 Task: Add an event with the title Lunch and Learn: Effective Time Management Techniques, date '2024/05/09', time 8:00 AM to 10:00 AMand add a description: Throughout the PIP Discussion, an emphasis will be placed on fostering a positive and growth-oriented mindset. The employee will be encouraged to take ownership of their development, ask questions, and seek clarification when needed. The supervisor will provide support, encouragement, and guidance to help the employee succeed.Select event color  Blueberry . Add location for the event as: Bucharest, Romania, logged in from the account softage.4@softage.netand send the event invitation to softage.7@softage.net and softage.8@softage.net. Set a reminder for the event Every weekday(Monday to Friday)
Action: Mouse moved to (75, 96)
Screenshot: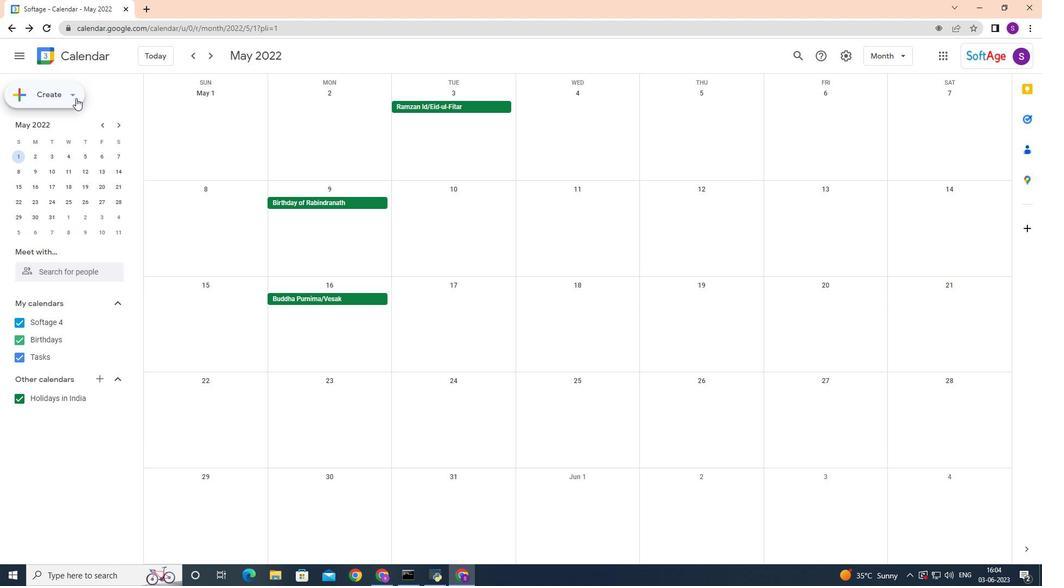 
Action: Mouse pressed left at (75, 96)
Screenshot: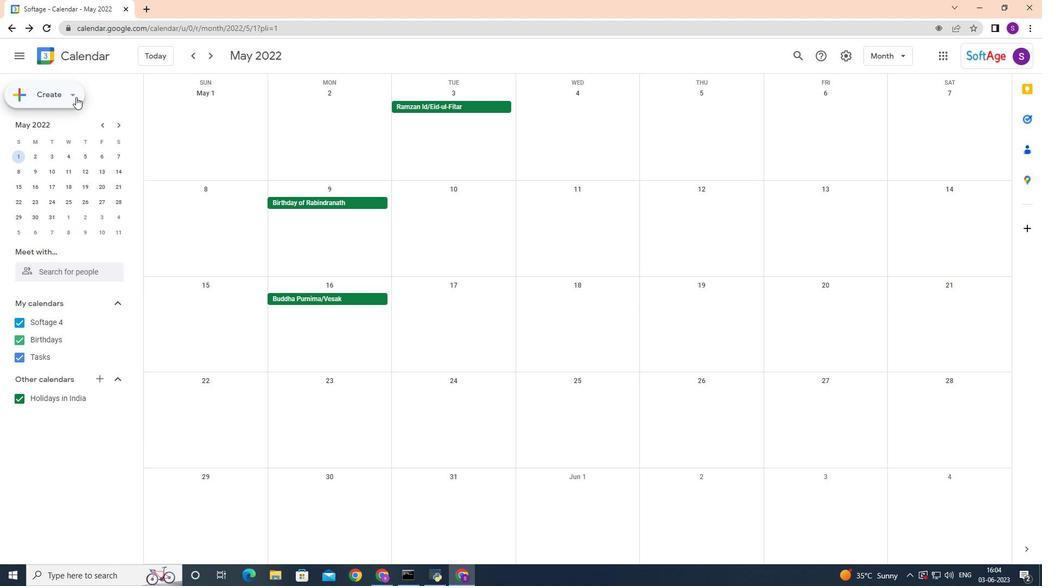 
Action: Mouse moved to (64, 116)
Screenshot: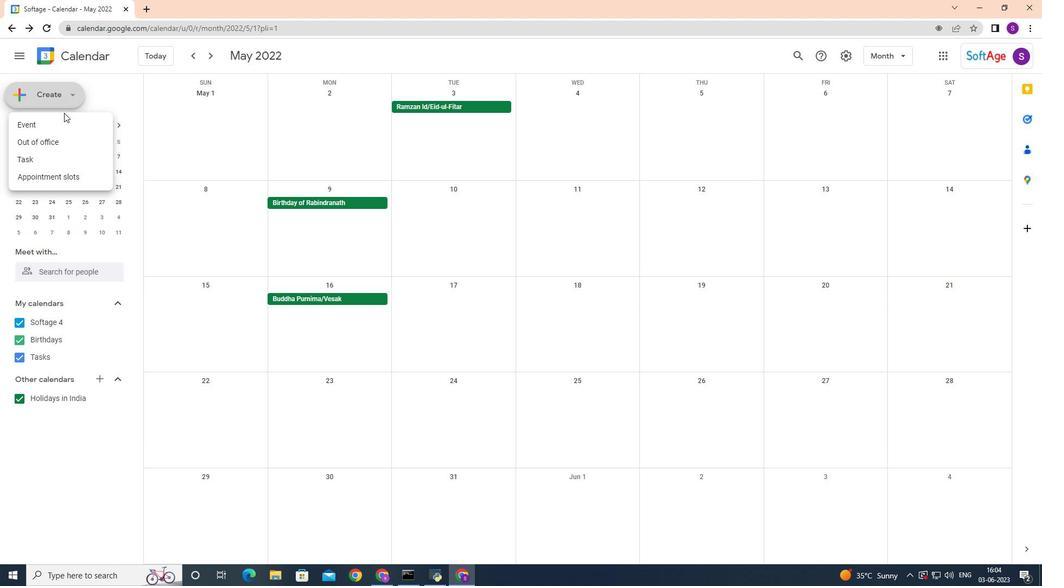 
Action: Mouse pressed left at (64, 116)
Screenshot: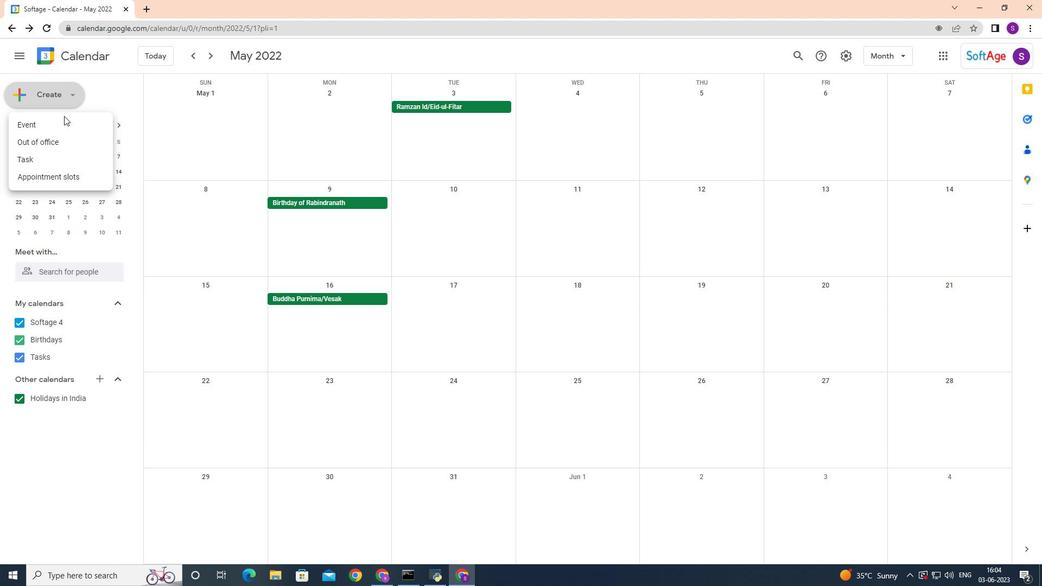 
Action: Mouse moved to (64, 127)
Screenshot: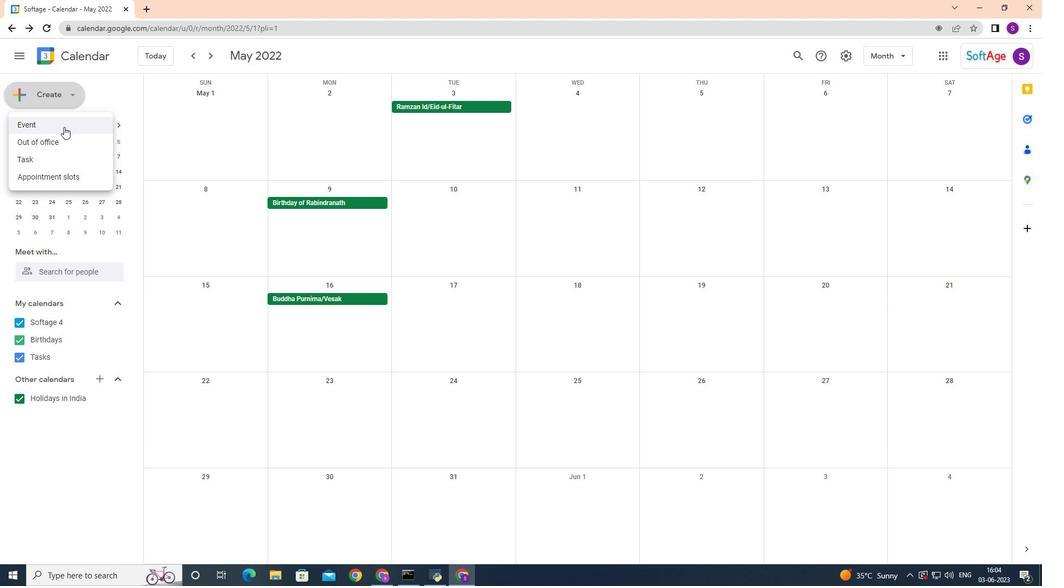 
Action: Mouse pressed left at (64, 127)
Screenshot: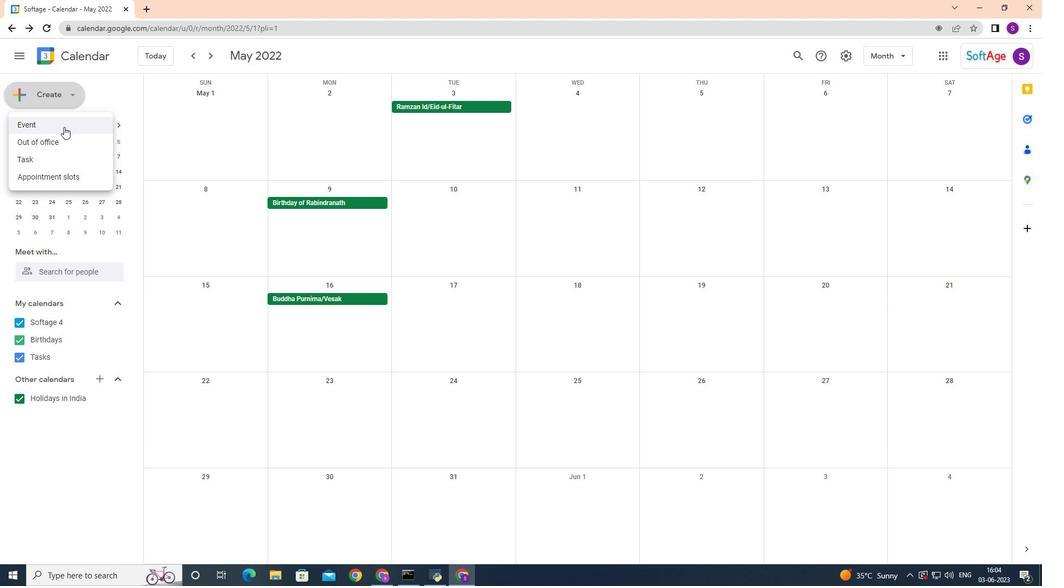 
Action: Mouse moved to (426, 367)
Screenshot: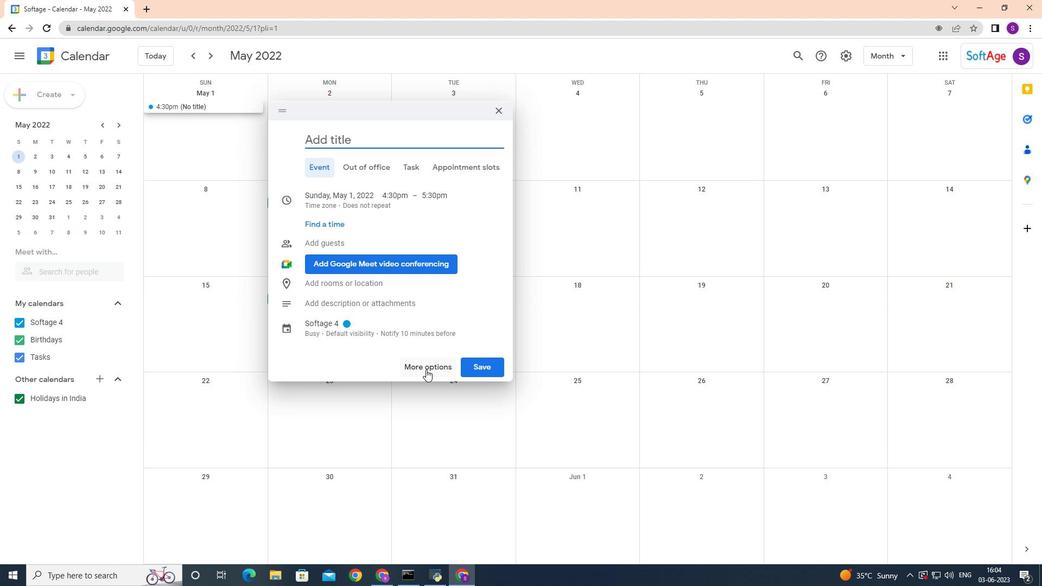 
Action: Mouse pressed left at (426, 367)
Screenshot: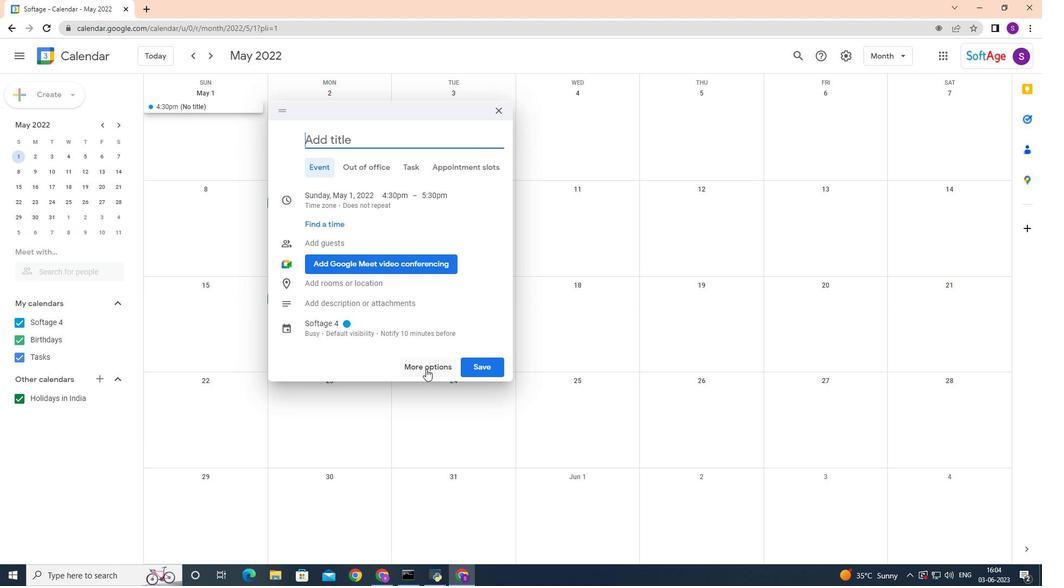 
Action: Key pressed <Key.shift>Lunch<Key.space>and<Key.space><Key.shift>Learn<Key.space><Key.shift>:<Key.space><Key.shift>Effective<Key.space><Key.shift>time<Key.space><Key.shift>ma<Key.backspace><Key.backspace><Key.shift>Managerment<Key.space><Key.backspace><Key.backspace><Key.backspace><Key.backspace><Key.backspace><Key.backspace><Key.backspace>ement<Key.space><Key.shift>Techniques
Screenshot: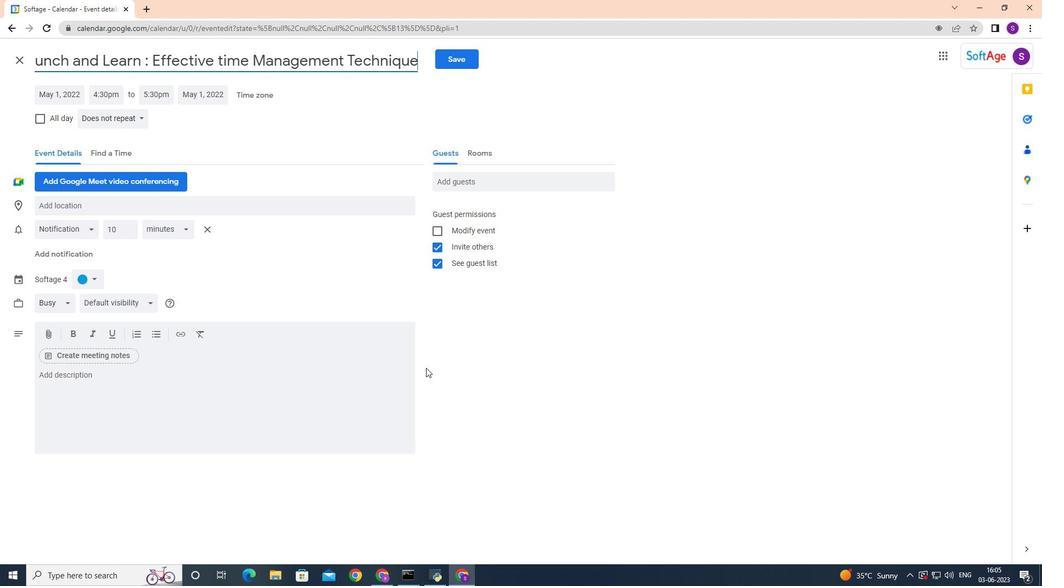 
Action: Mouse moved to (67, 94)
Screenshot: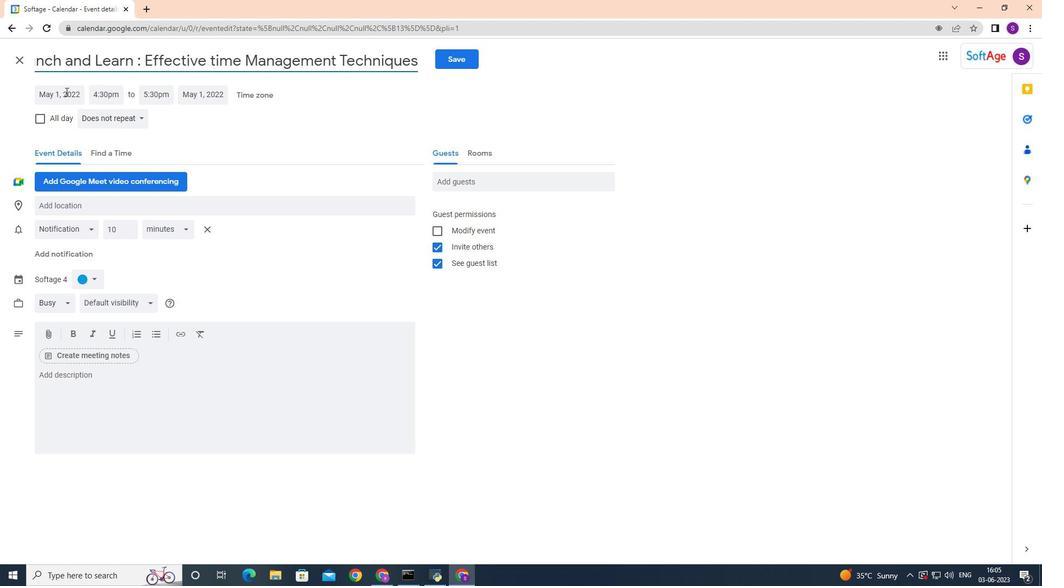 
Action: Mouse pressed left at (67, 94)
Screenshot: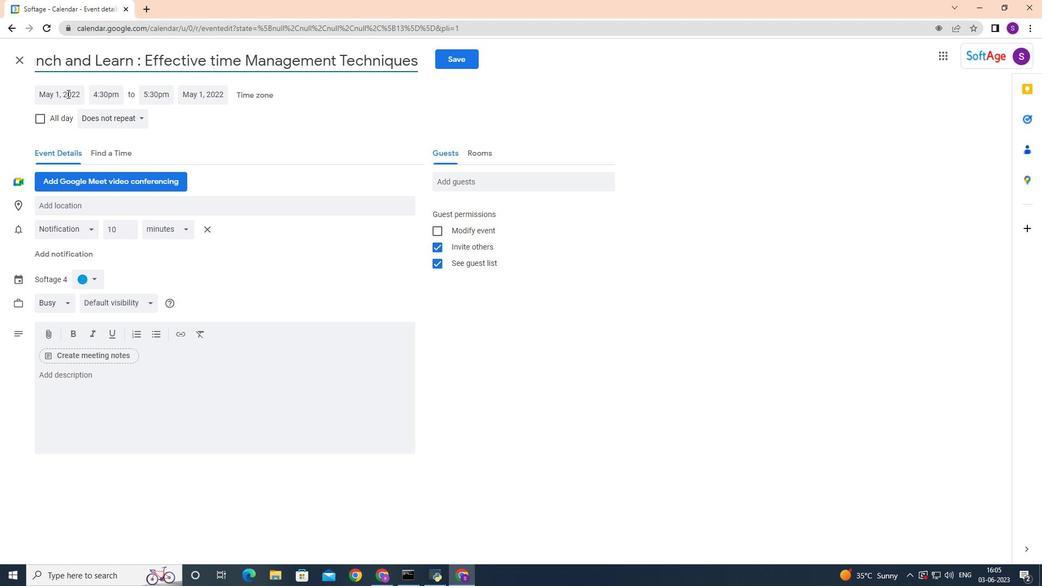 
Action: Mouse moved to (170, 117)
Screenshot: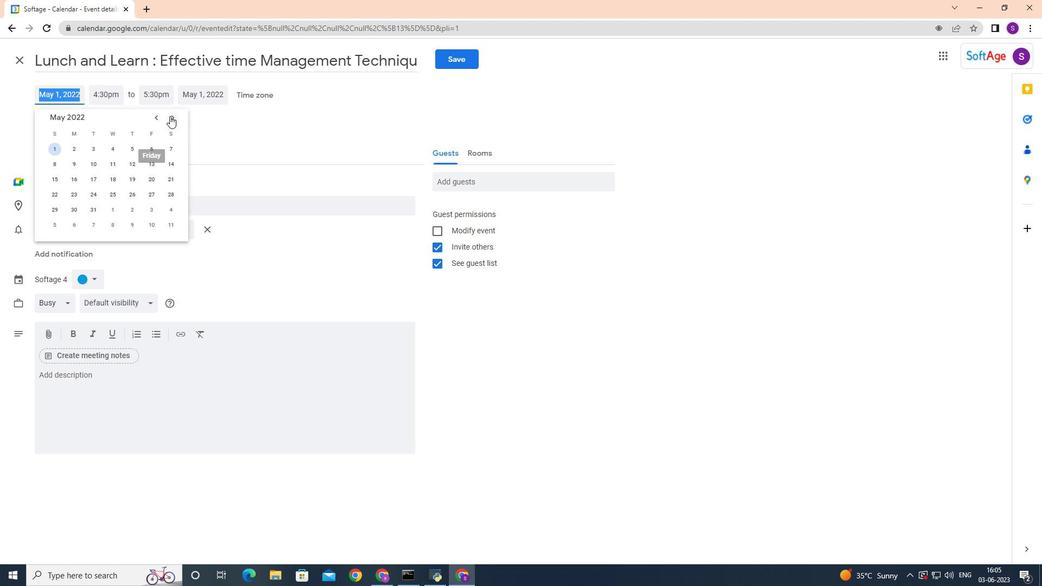
Action: Mouse pressed left at (170, 117)
Screenshot: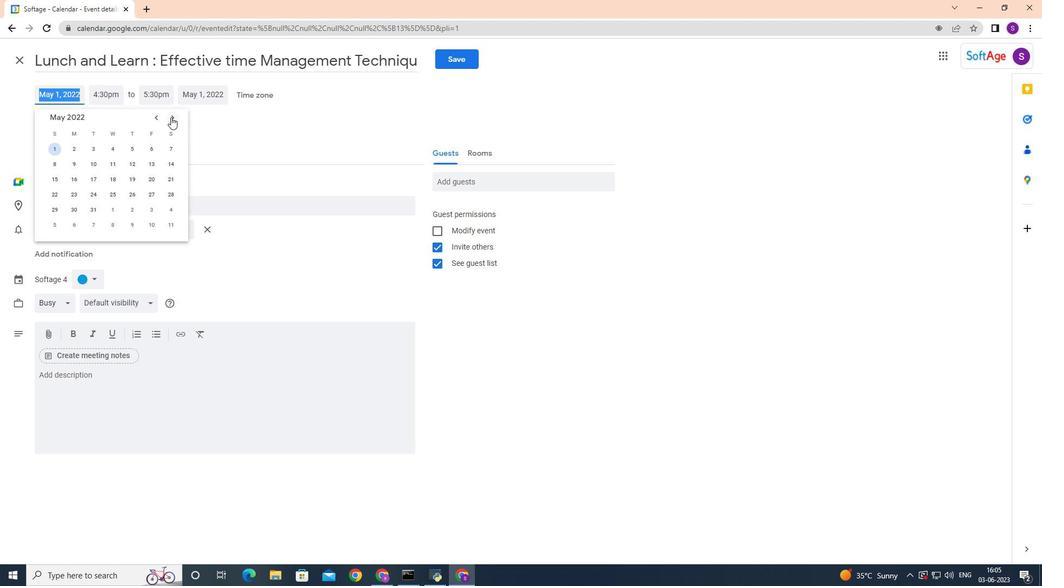 
Action: Mouse pressed left at (170, 117)
Screenshot: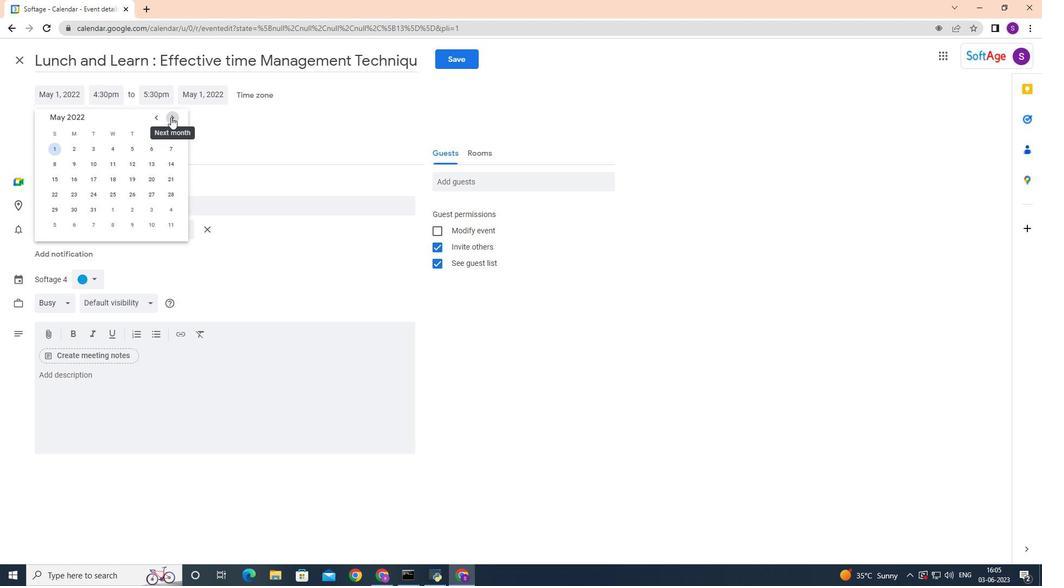 
Action: Mouse pressed left at (170, 117)
Screenshot: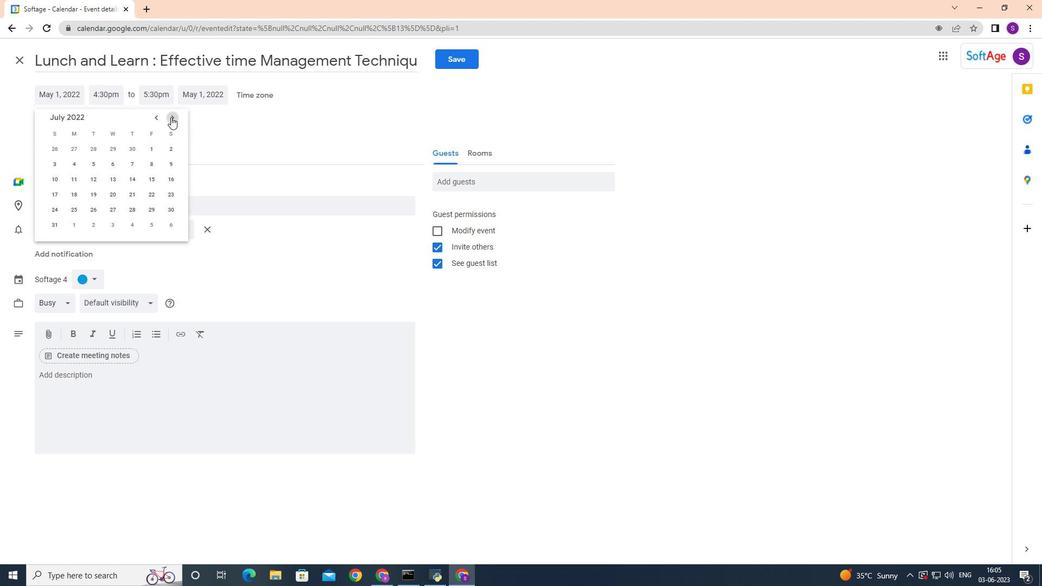 
Action: Mouse pressed left at (170, 117)
Screenshot: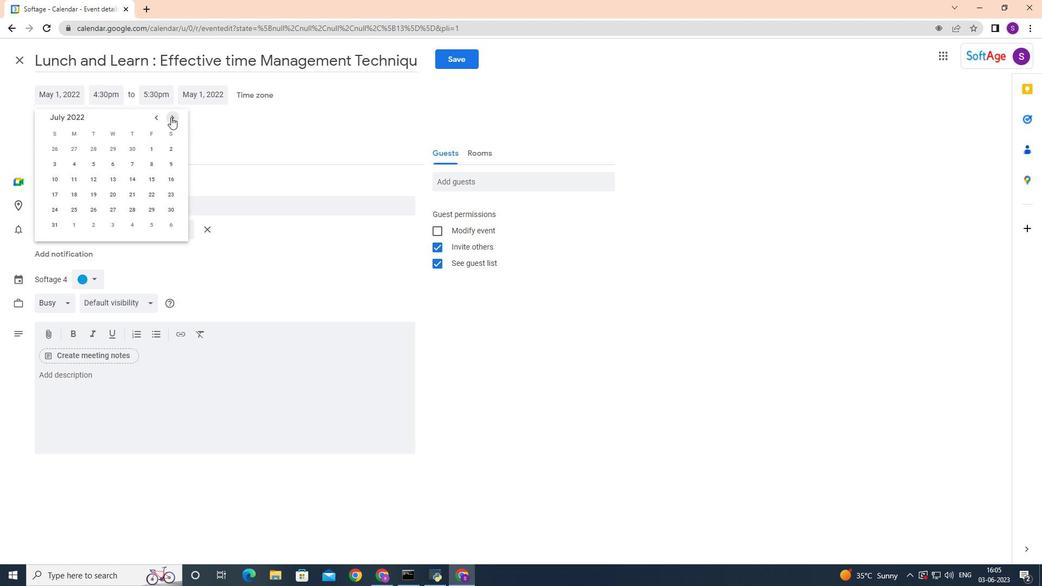 
Action: Mouse pressed left at (170, 117)
Screenshot: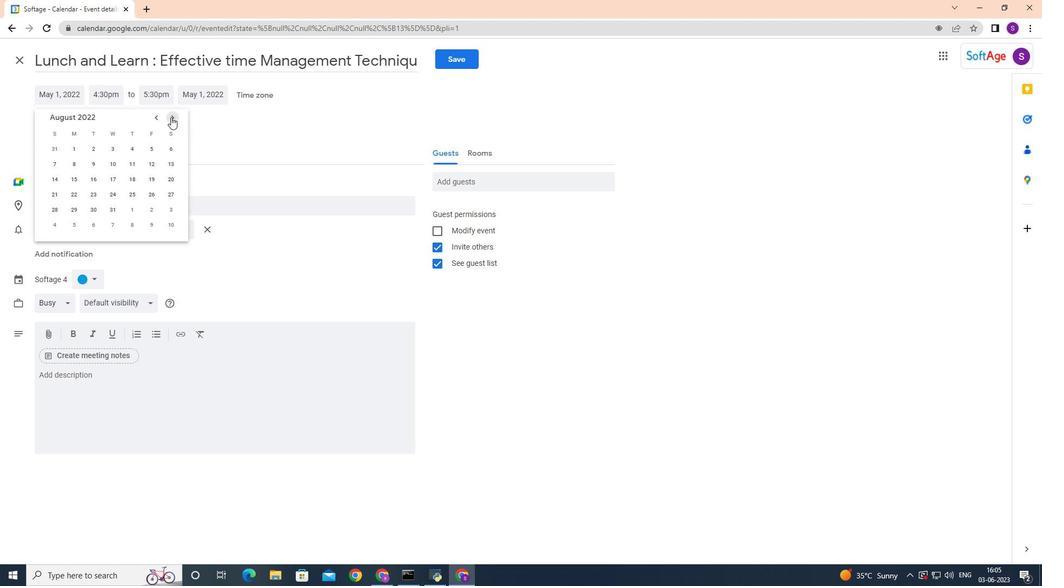 
Action: Mouse pressed left at (170, 117)
Screenshot: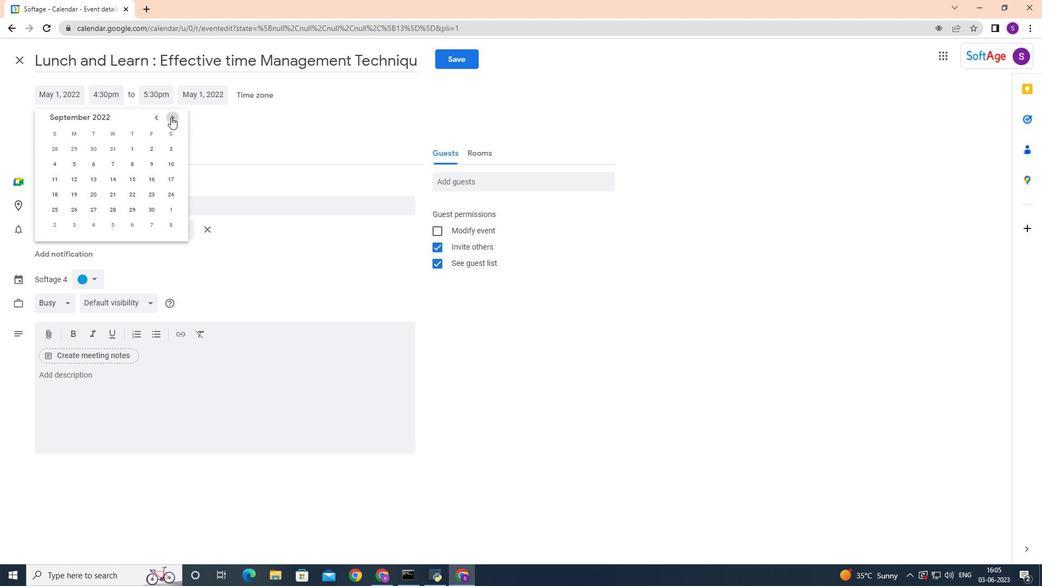
Action: Mouse pressed left at (170, 117)
Screenshot: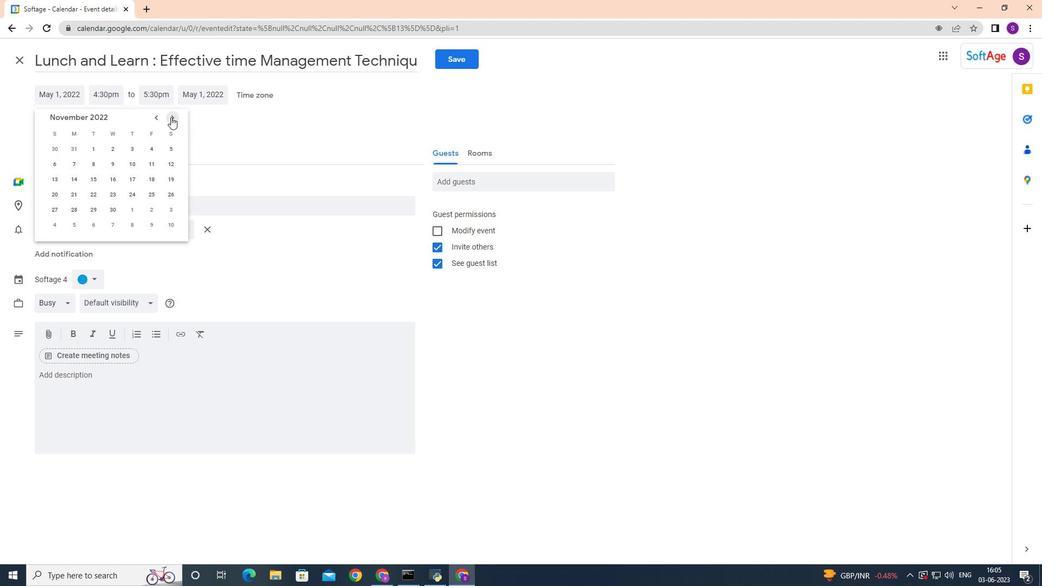 
Action: Mouse pressed left at (170, 117)
Screenshot: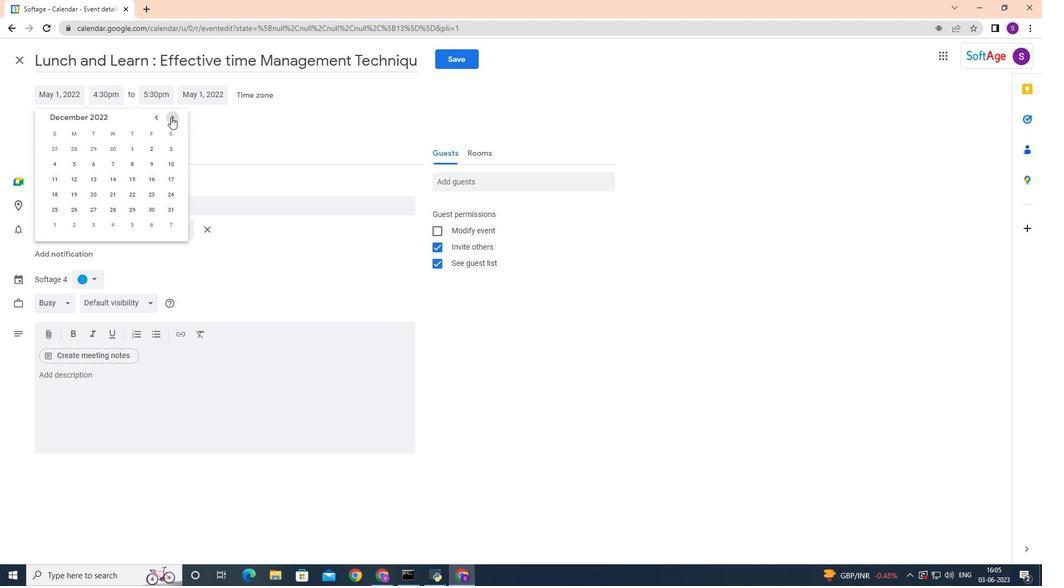 
Action: Mouse pressed left at (170, 117)
Screenshot: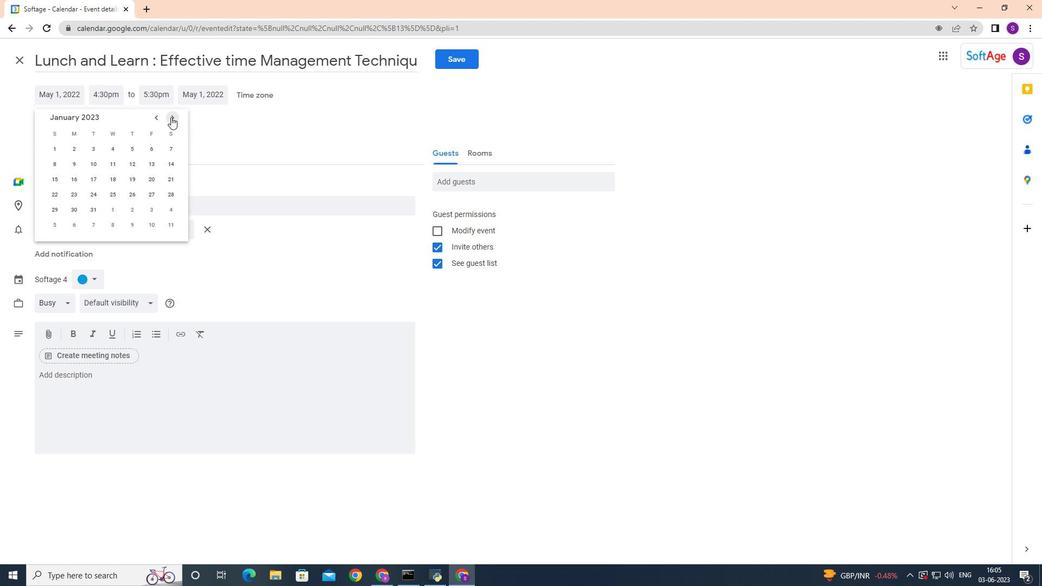 
Action: Mouse pressed left at (170, 117)
Screenshot: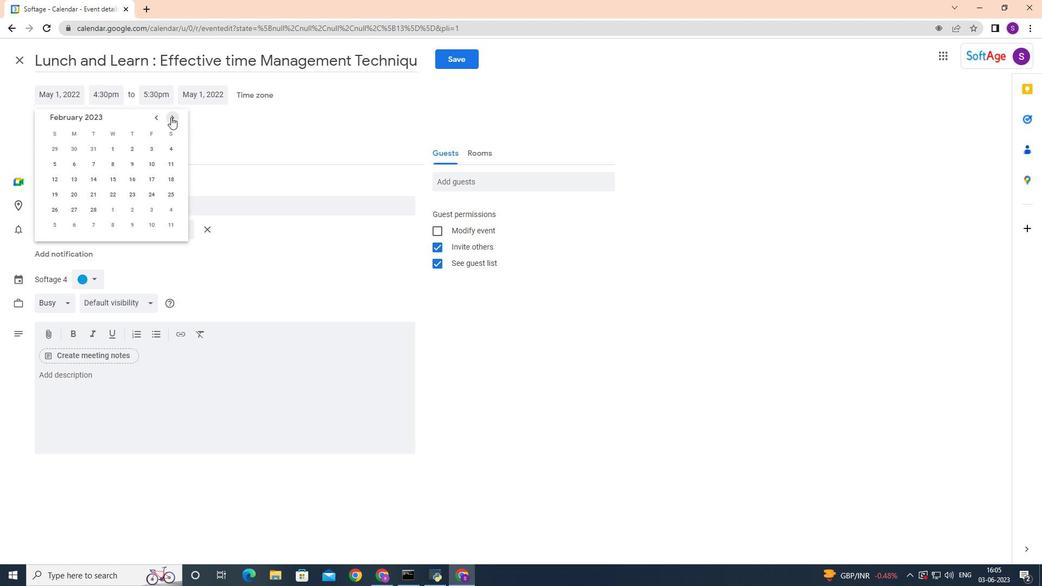 
Action: Mouse pressed left at (170, 117)
Screenshot: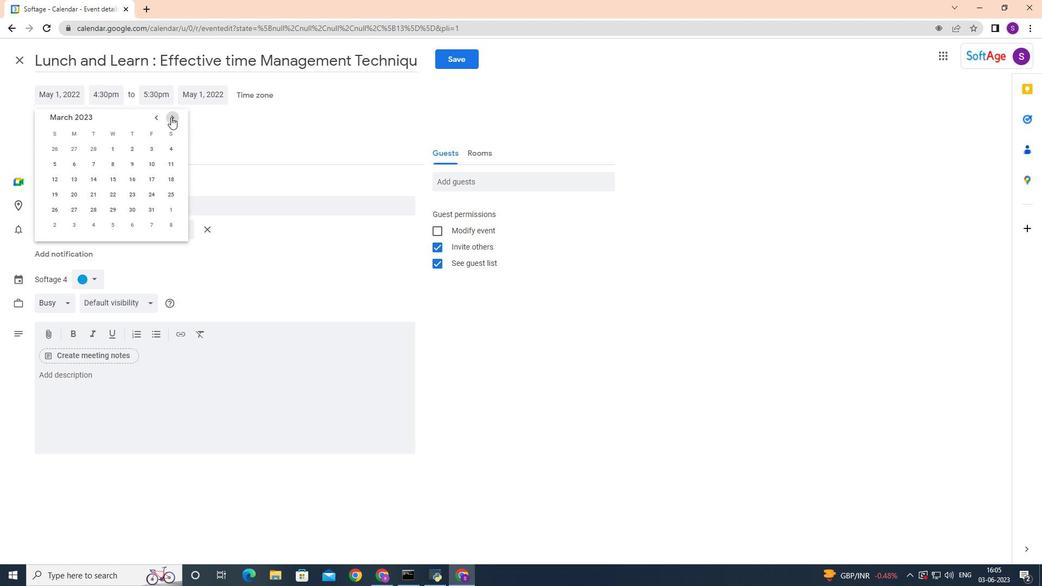 
Action: Mouse pressed left at (170, 117)
Screenshot: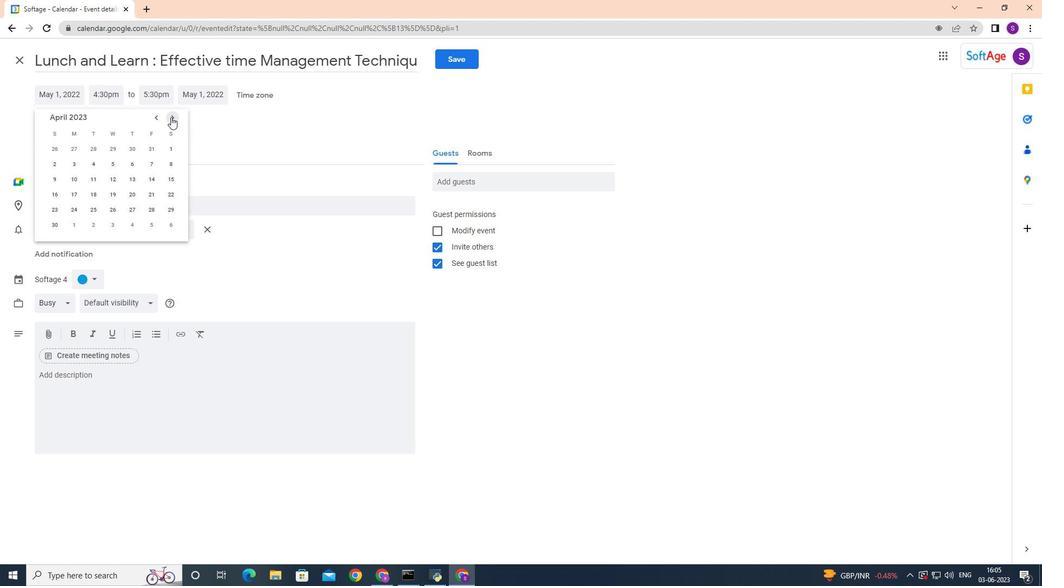 
Action: Mouse pressed left at (170, 117)
Screenshot: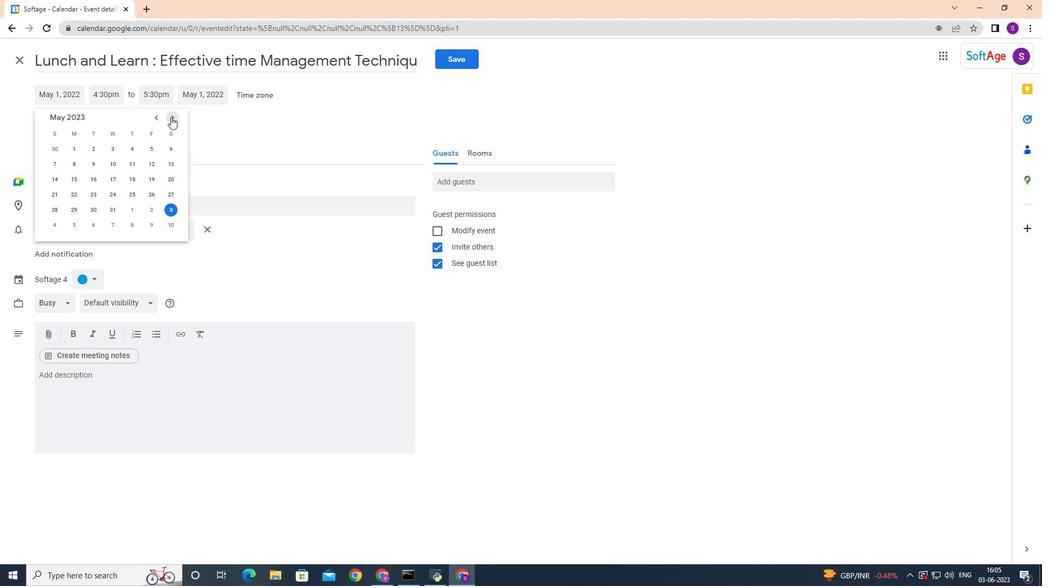 
Action: Mouse pressed left at (170, 117)
Screenshot: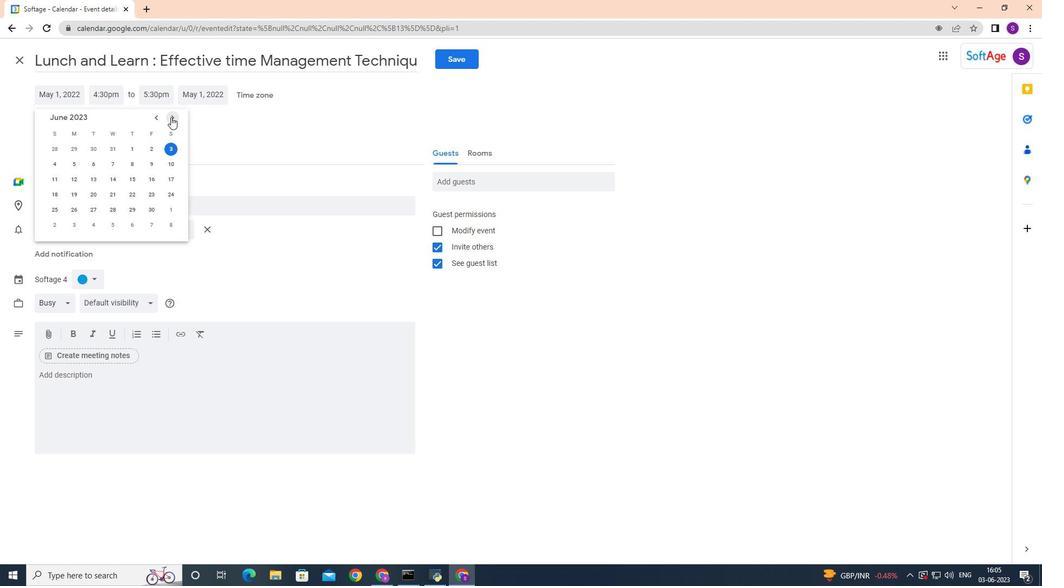 
Action: Mouse pressed left at (170, 117)
Screenshot: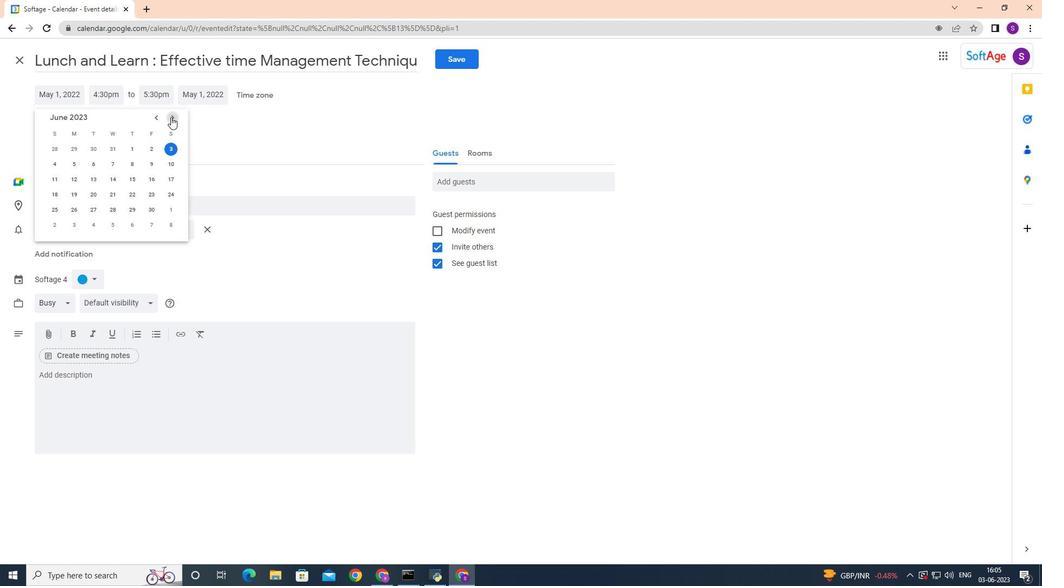 
Action: Mouse pressed left at (170, 117)
Screenshot: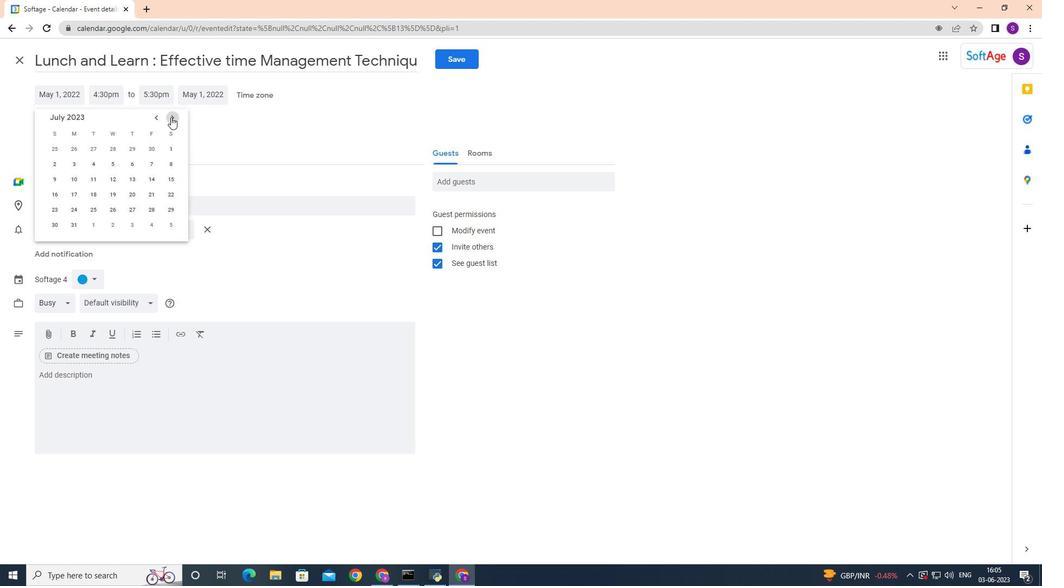 
Action: Mouse pressed left at (170, 117)
Screenshot: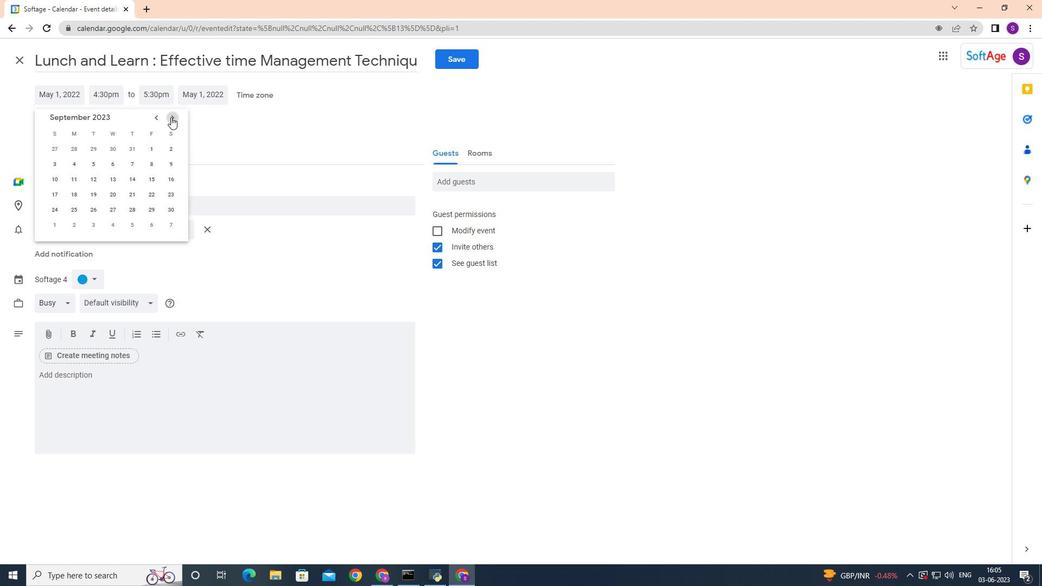 
Action: Mouse pressed left at (170, 117)
Screenshot: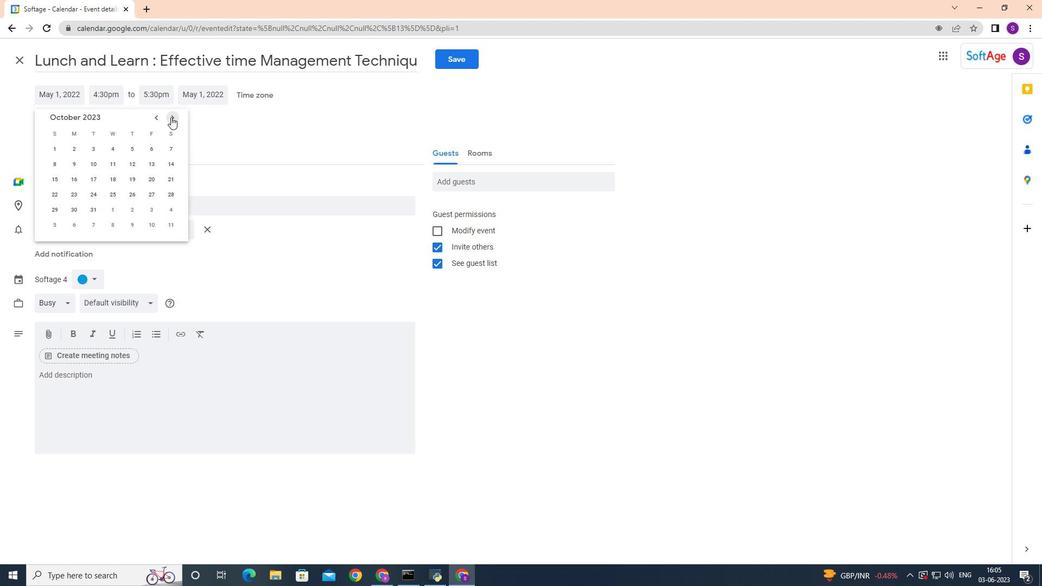 
Action: Mouse pressed left at (170, 117)
Screenshot: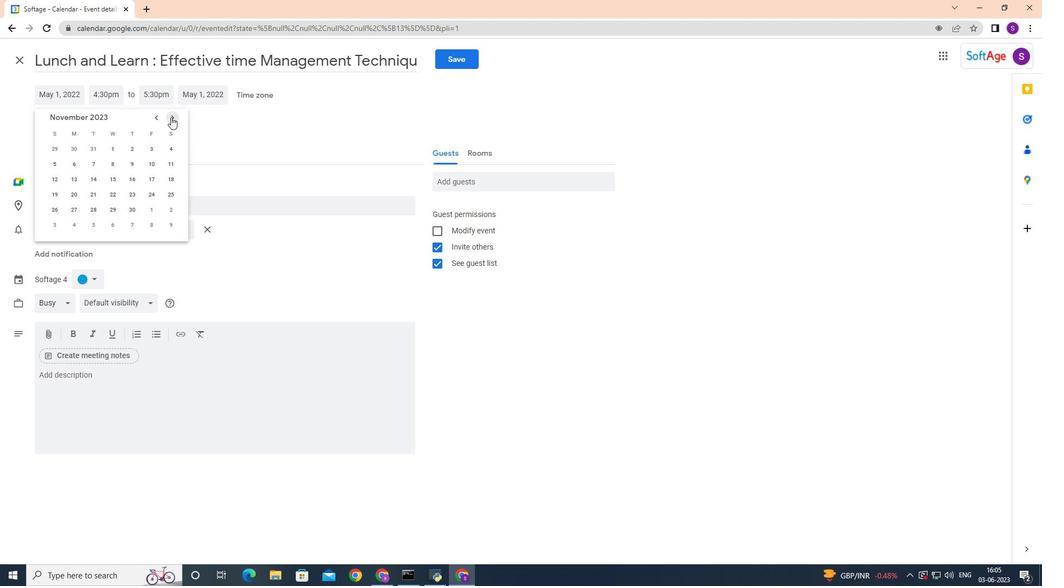 
Action: Mouse pressed left at (170, 117)
Screenshot: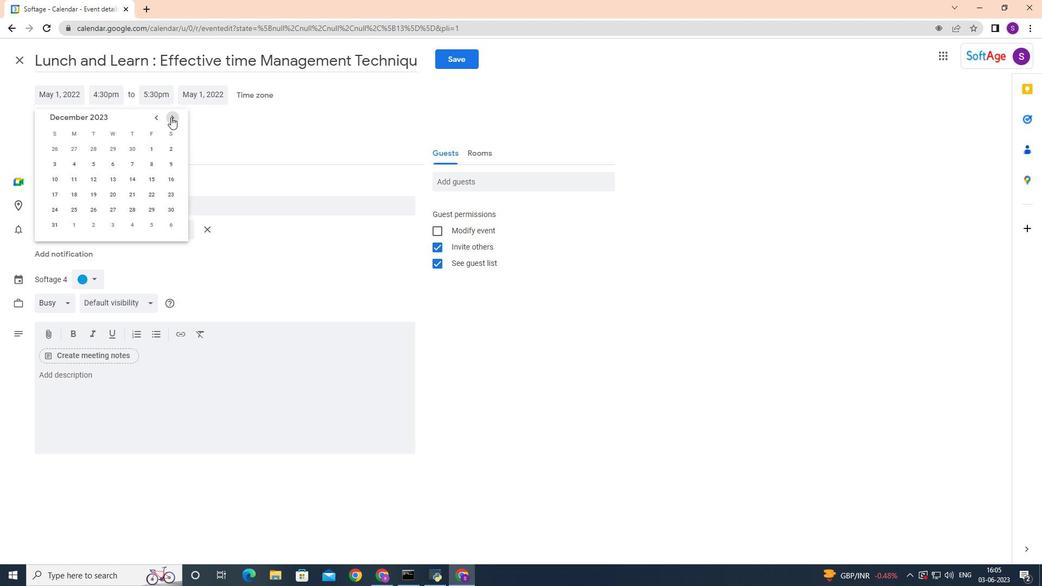 
Action: Mouse pressed left at (170, 117)
Screenshot: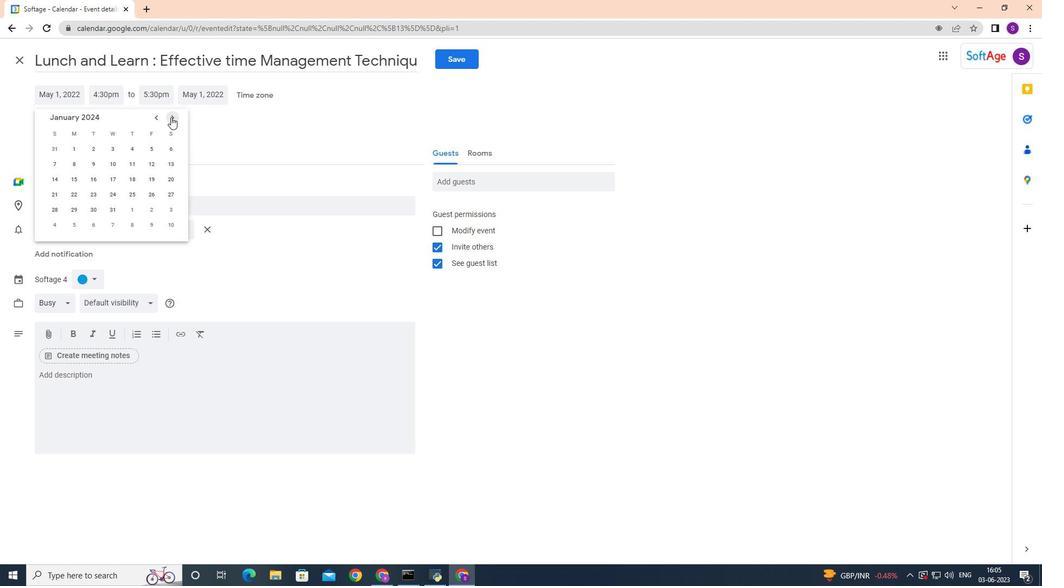 
Action: Mouse pressed left at (170, 117)
Screenshot: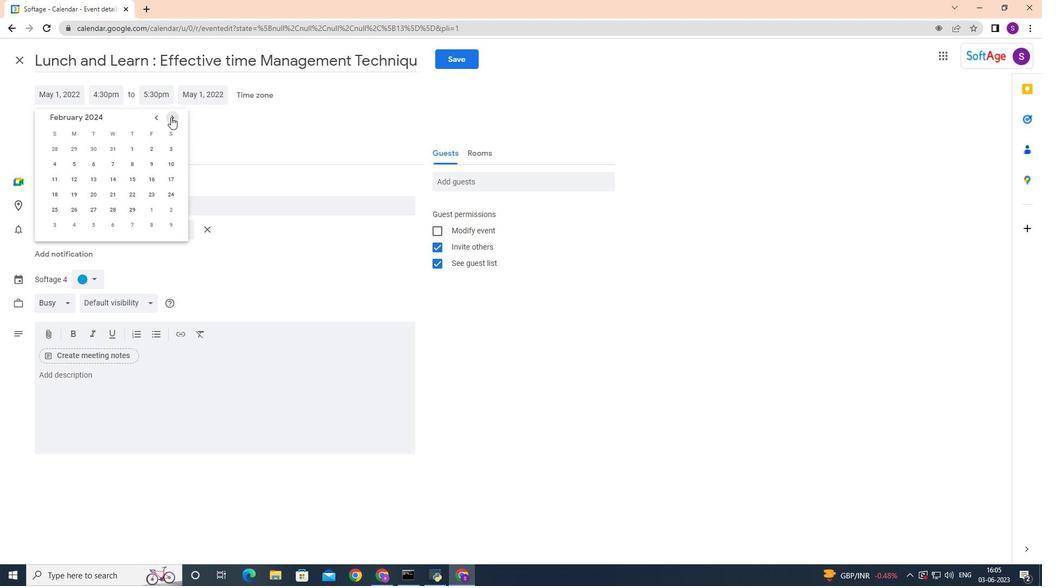 
Action: Mouse pressed left at (170, 117)
Screenshot: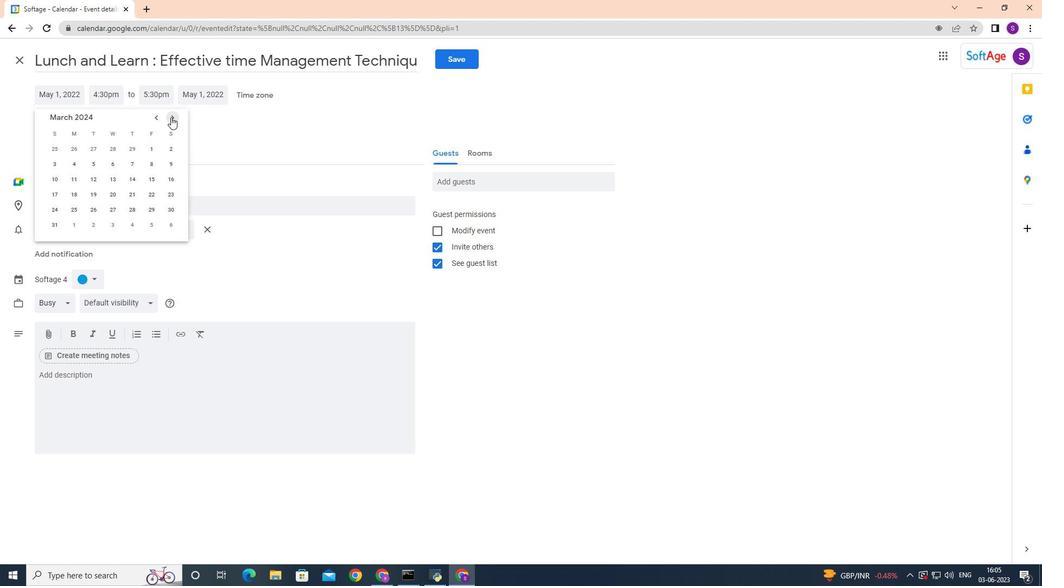
Action: Mouse pressed left at (170, 117)
Screenshot: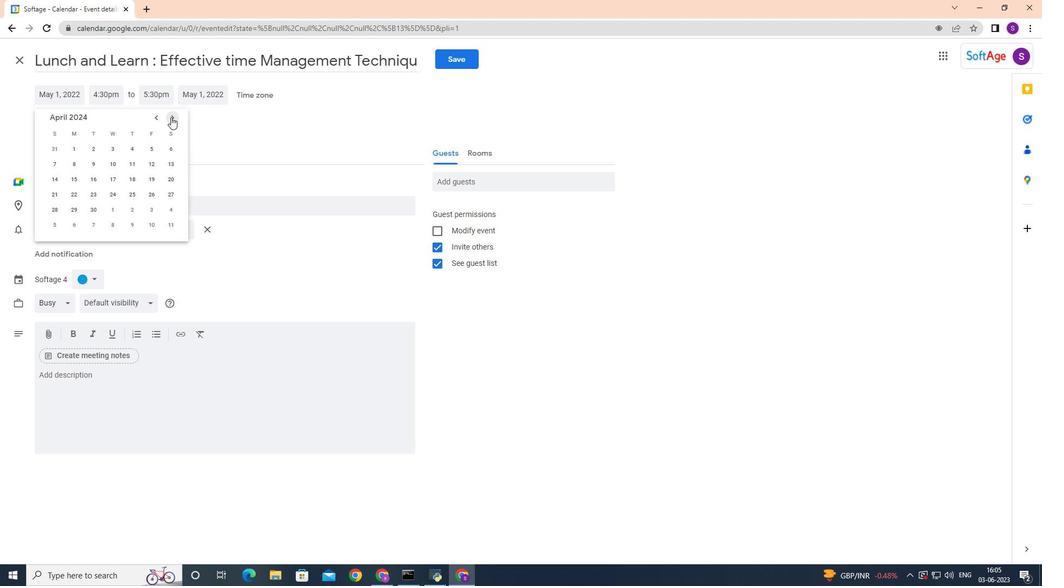 
Action: Mouse moved to (131, 164)
Screenshot: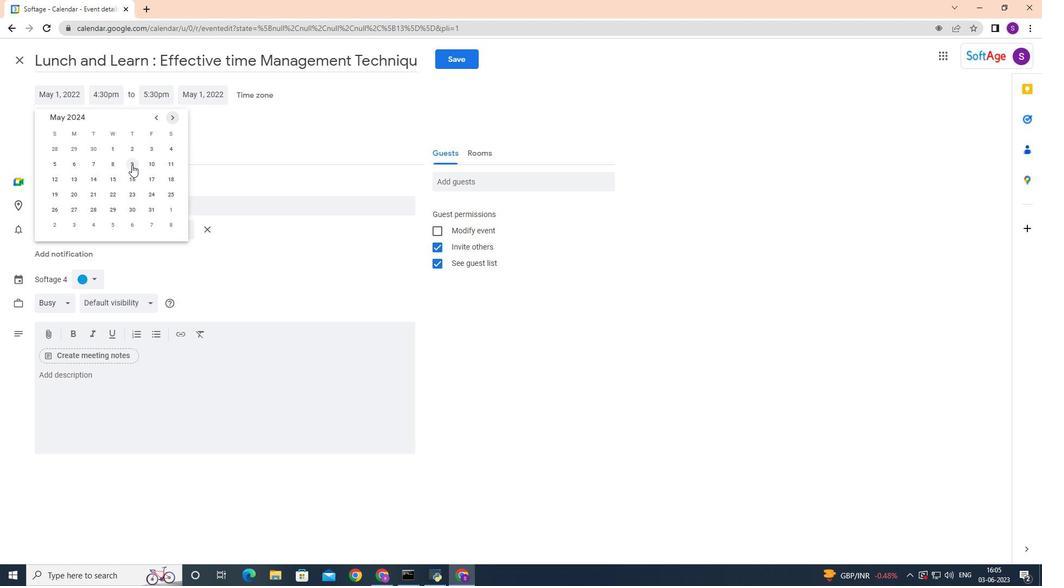 
Action: Mouse pressed left at (131, 164)
Screenshot: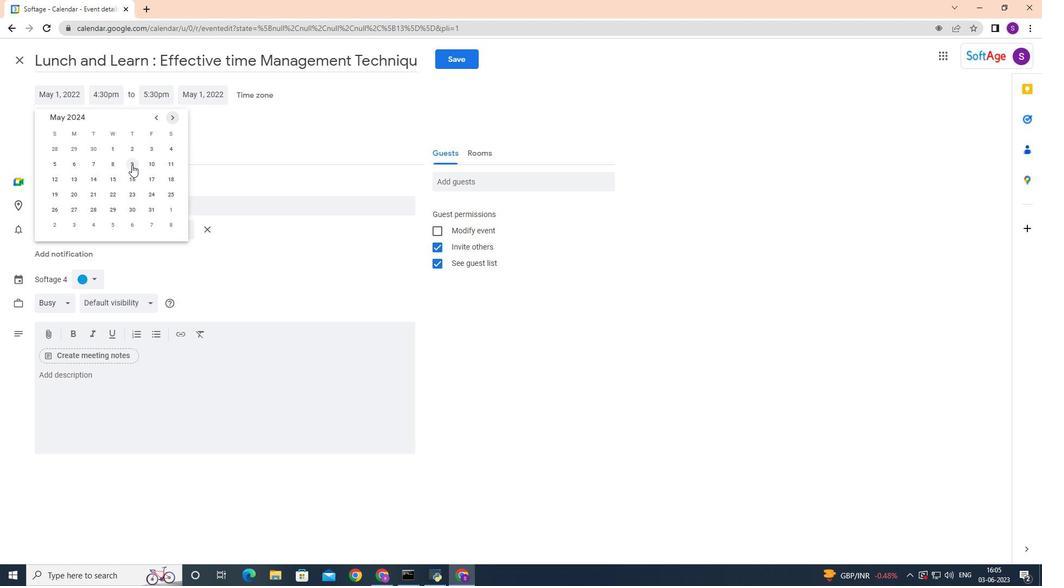 
Action: Mouse moved to (111, 96)
Screenshot: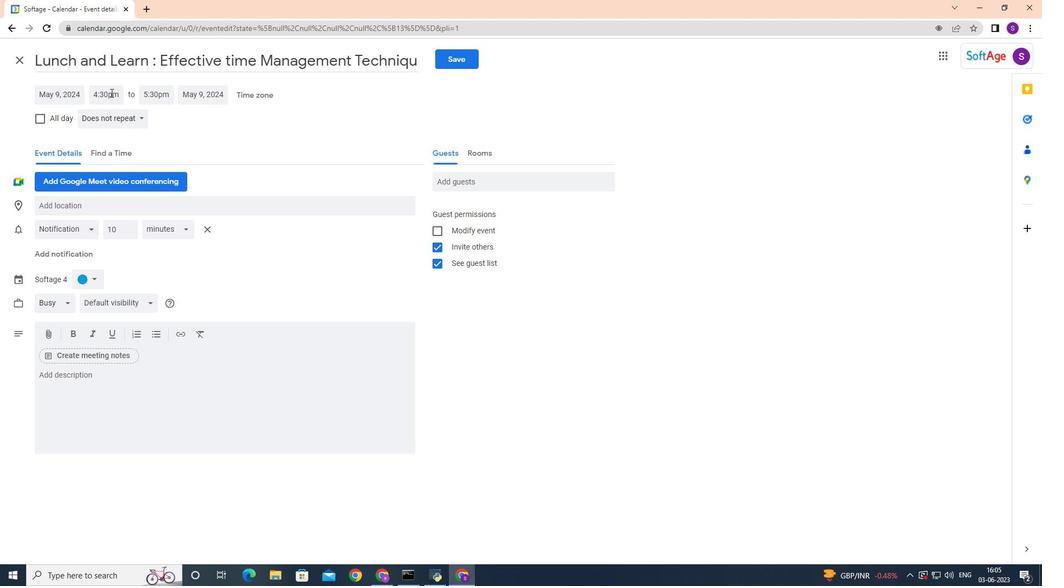 
Action: Mouse pressed left at (111, 96)
Screenshot: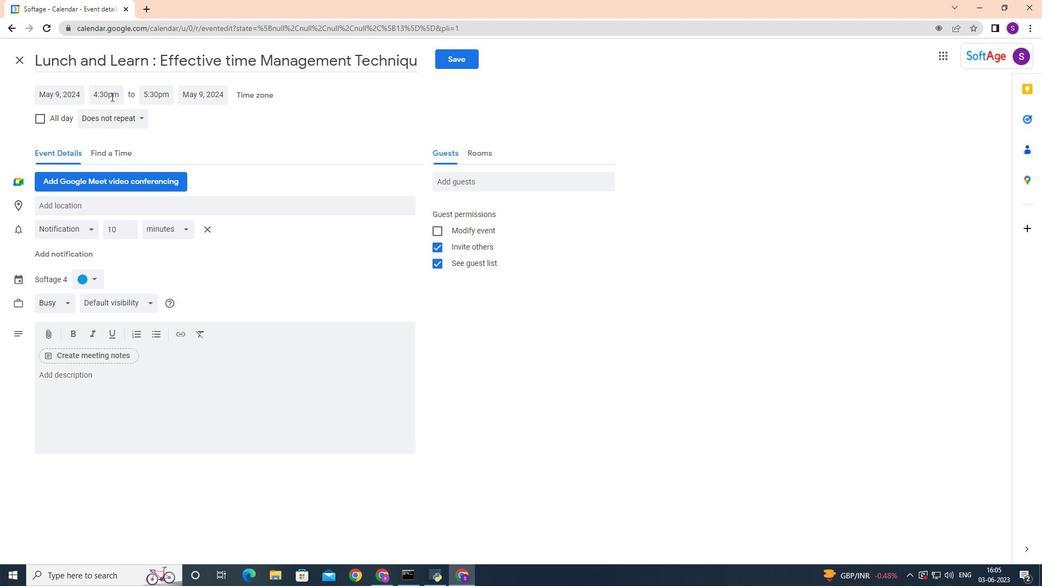
Action: Mouse moved to (127, 155)
Screenshot: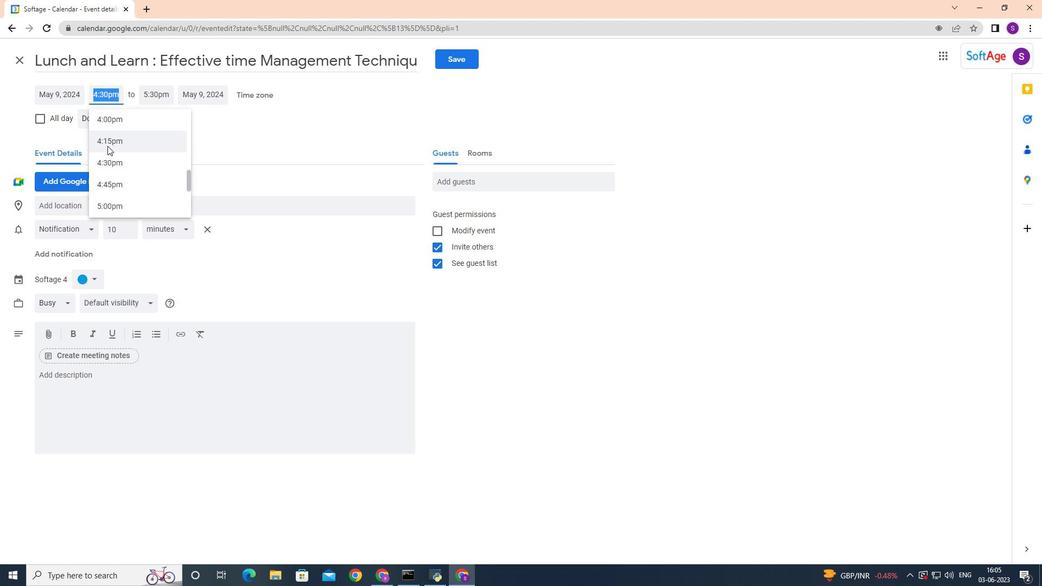 
Action: Mouse scrolled (127, 155) with delta (0, 0)
Screenshot: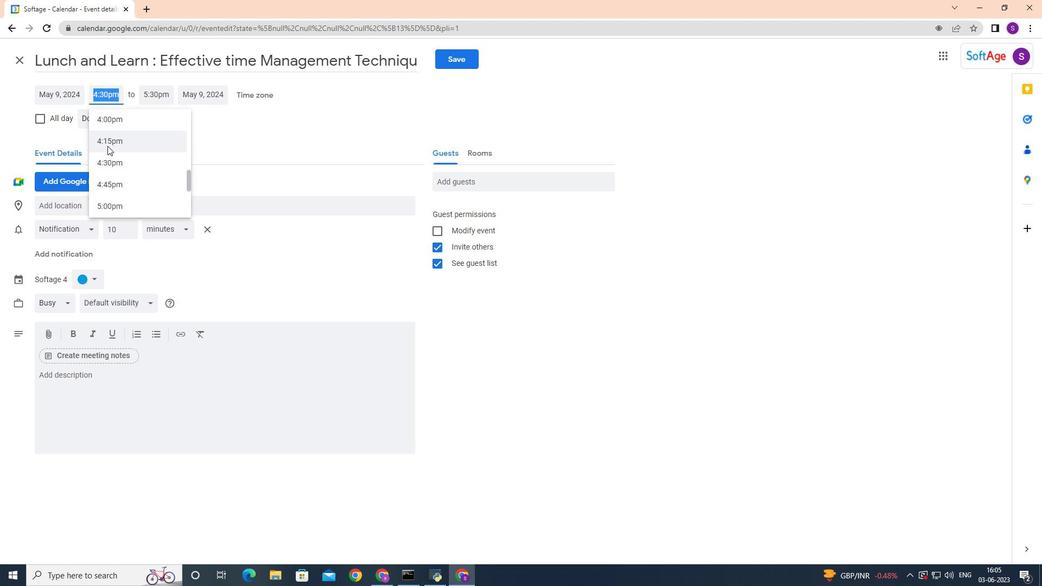 
Action: Mouse moved to (127, 155)
Screenshot: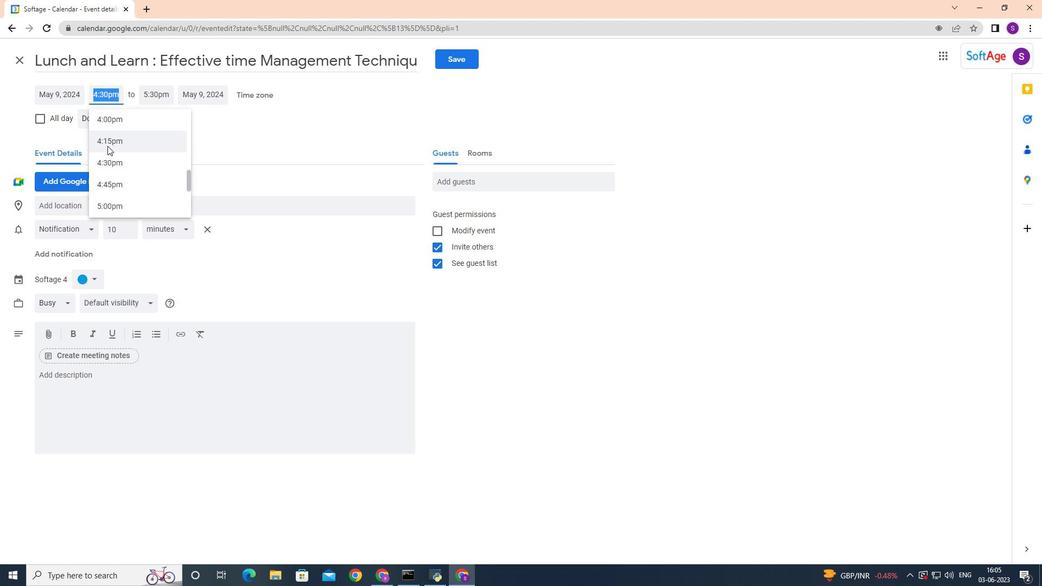 
Action: Mouse scrolled (127, 155) with delta (0, 0)
Screenshot: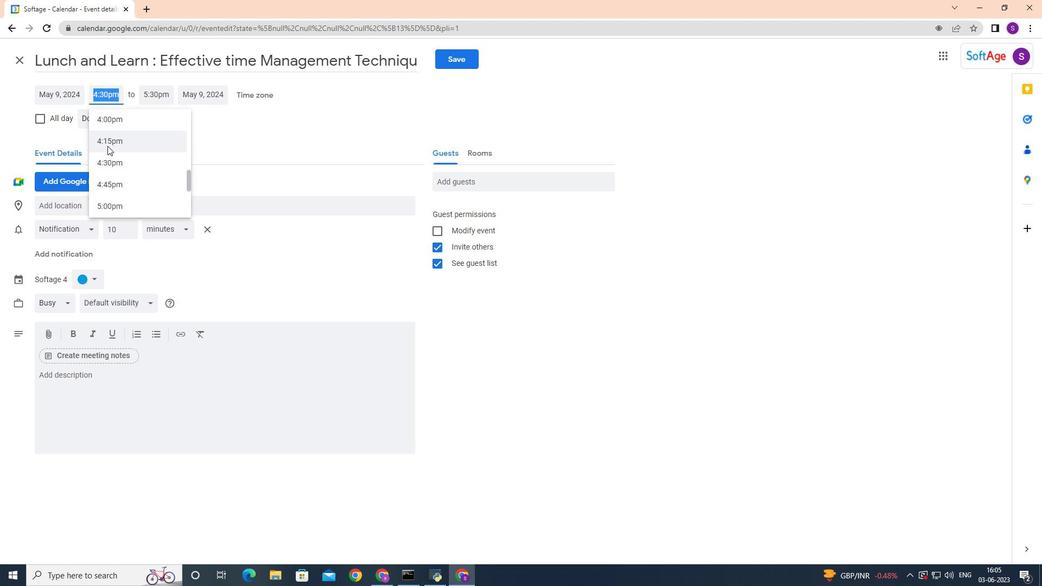 
Action: Mouse scrolled (127, 155) with delta (0, 0)
Screenshot: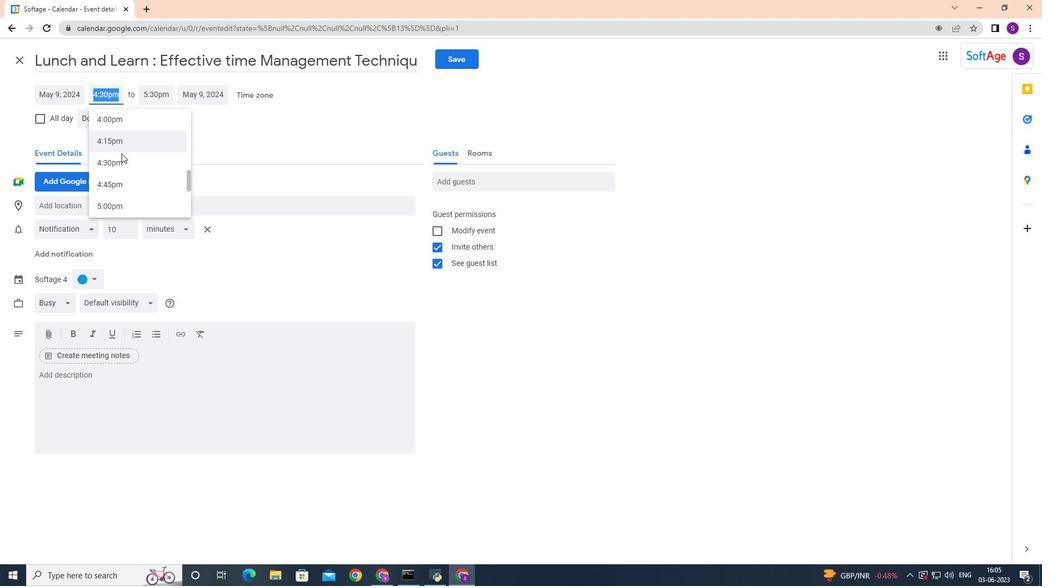 
Action: Mouse moved to (128, 159)
Screenshot: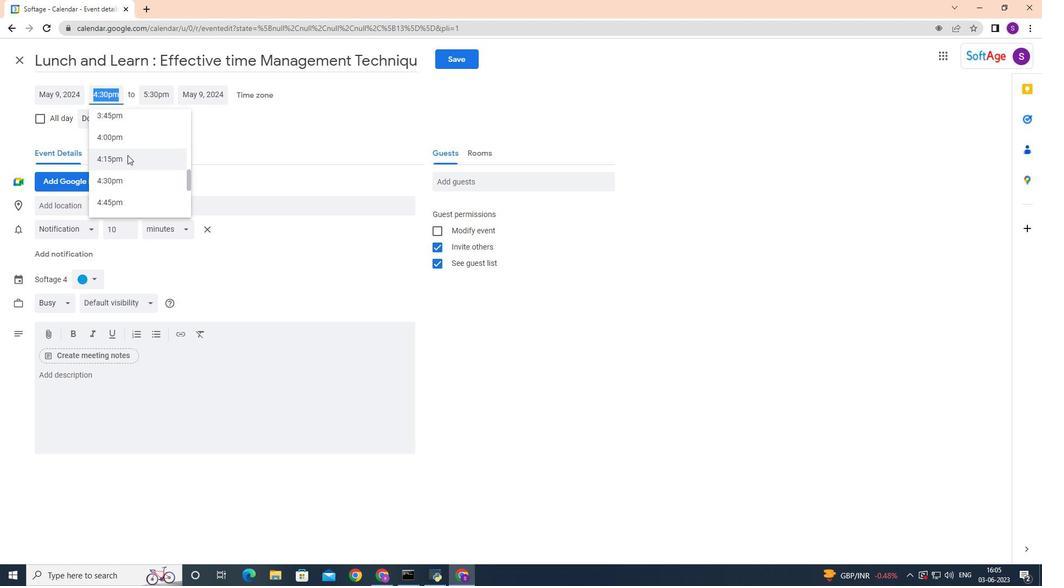 
Action: Mouse scrolled (128, 159) with delta (0, 0)
Screenshot: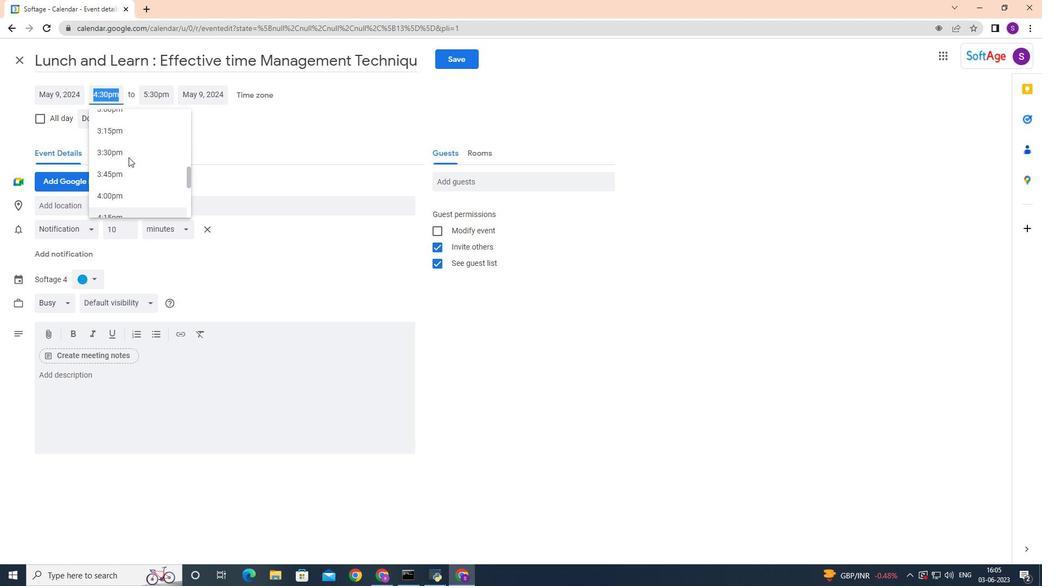 
Action: Mouse scrolled (128, 159) with delta (0, 0)
Screenshot: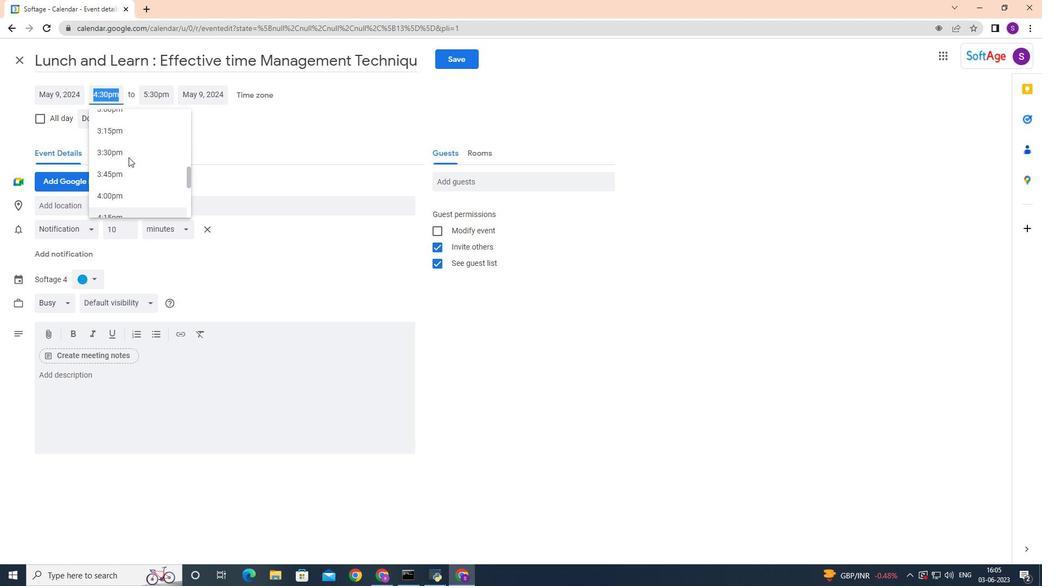
Action: Mouse scrolled (128, 159) with delta (0, 0)
Screenshot: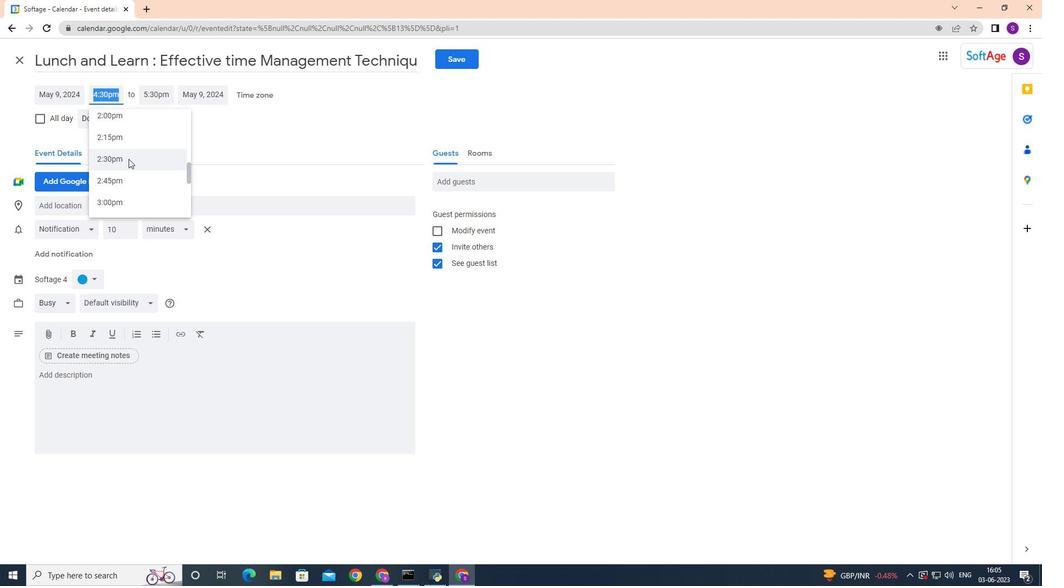 
Action: Mouse scrolled (128, 159) with delta (0, 0)
Screenshot: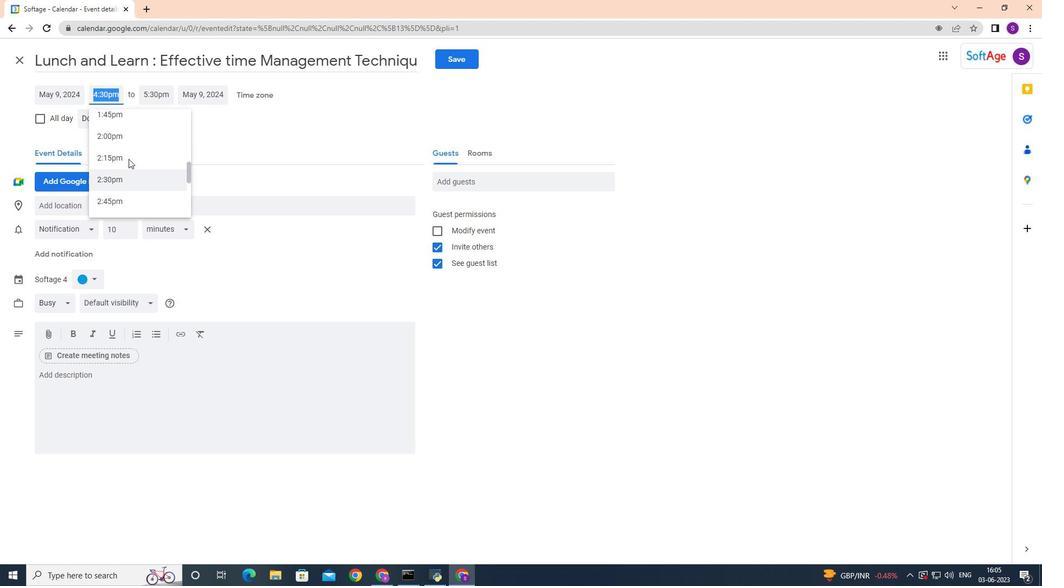 
Action: Mouse scrolled (128, 159) with delta (0, 0)
Screenshot: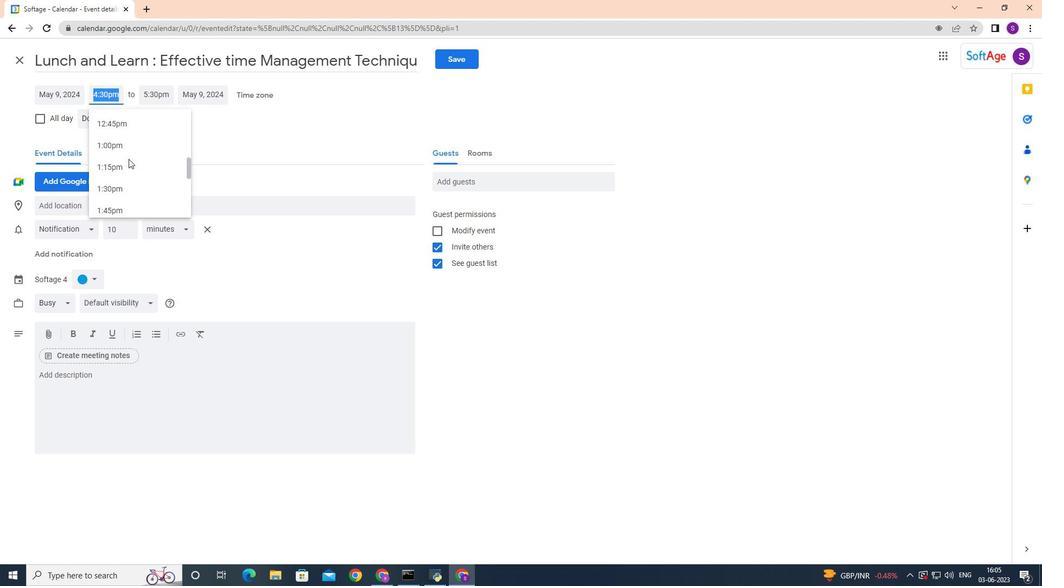 
Action: Mouse scrolled (128, 159) with delta (0, 0)
Screenshot: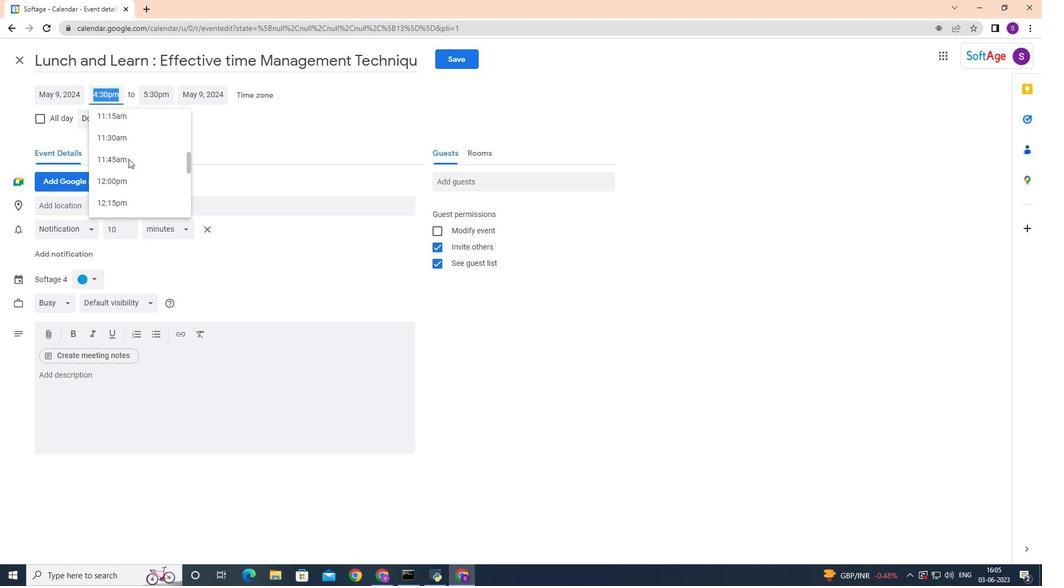 
Action: Mouse scrolled (128, 159) with delta (0, 0)
Screenshot: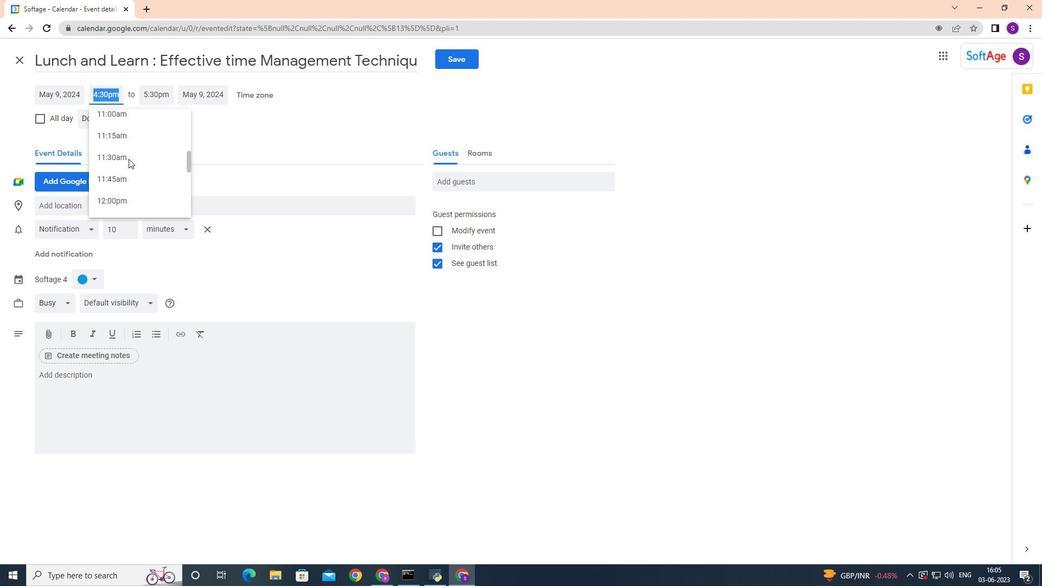 
Action: Mouse scrolled (128, 159) with delta (0, 0)
Screenshot: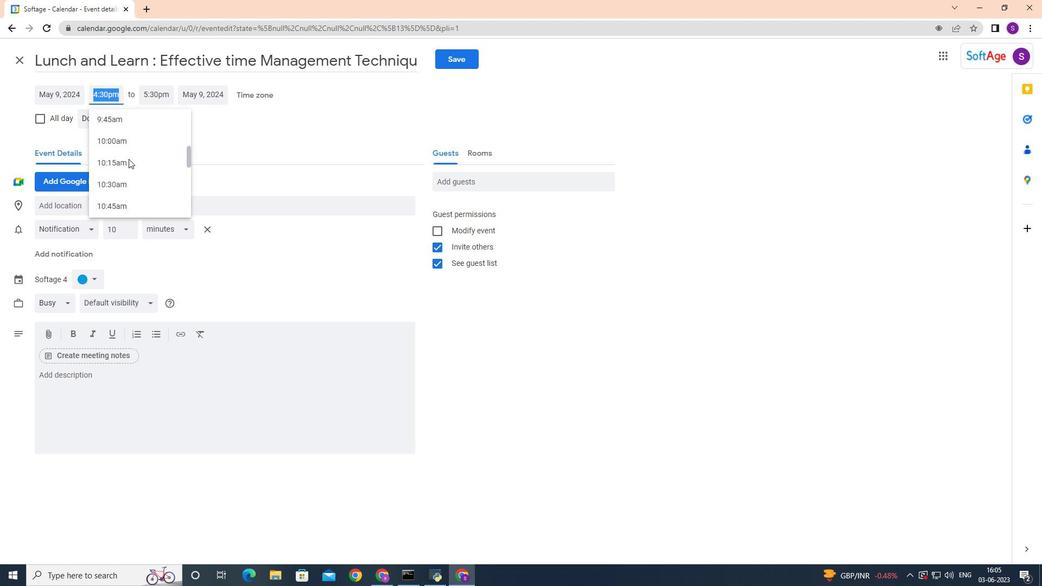 
Action: Mouse scrolled (128, 159) with delta (0, 0)
Screenshot: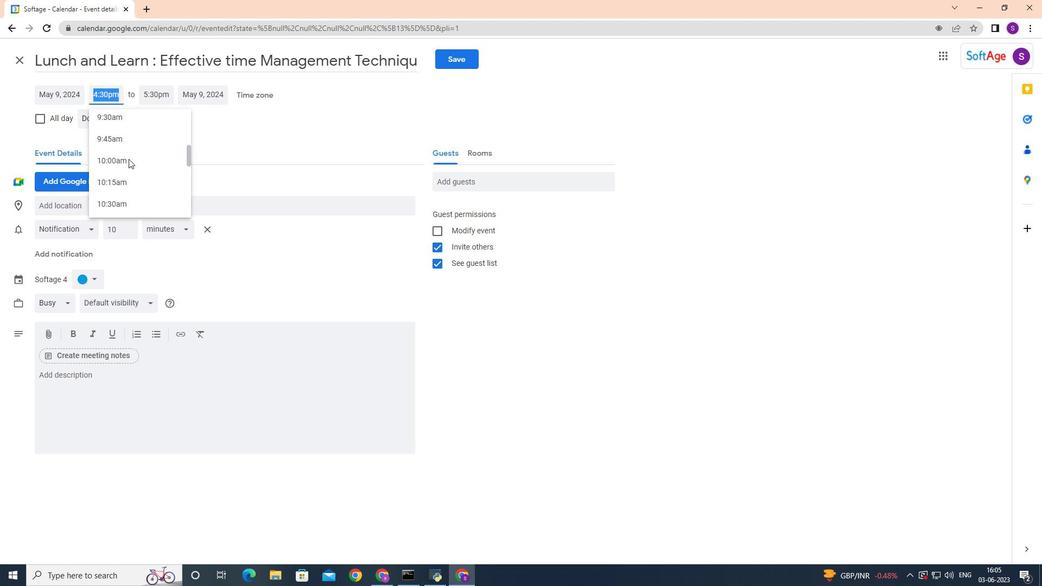 
Action: Mouse scrolled (128, 159) with delta (0, 0)
Screenshot: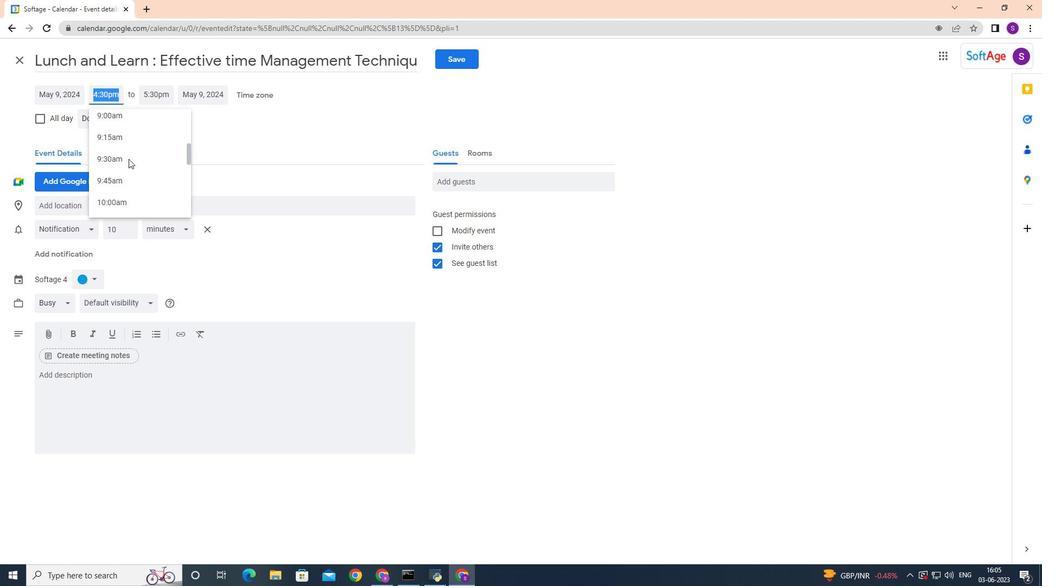 
Action: Mouse scrolled (128, 159) with delta (0, 0)
Screenshot: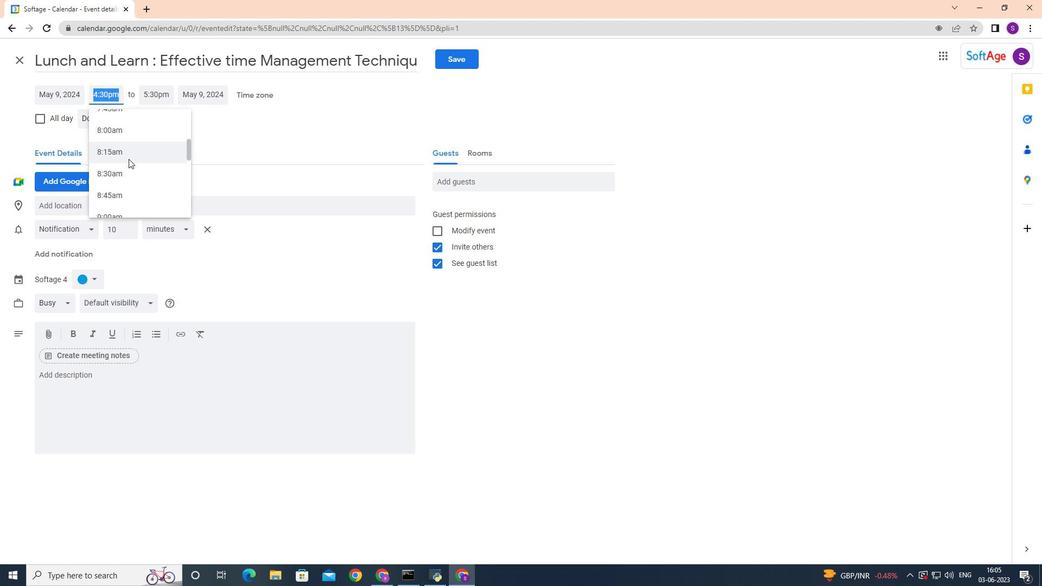 
Action: Mouse moved to (128, 181)
Screenshot: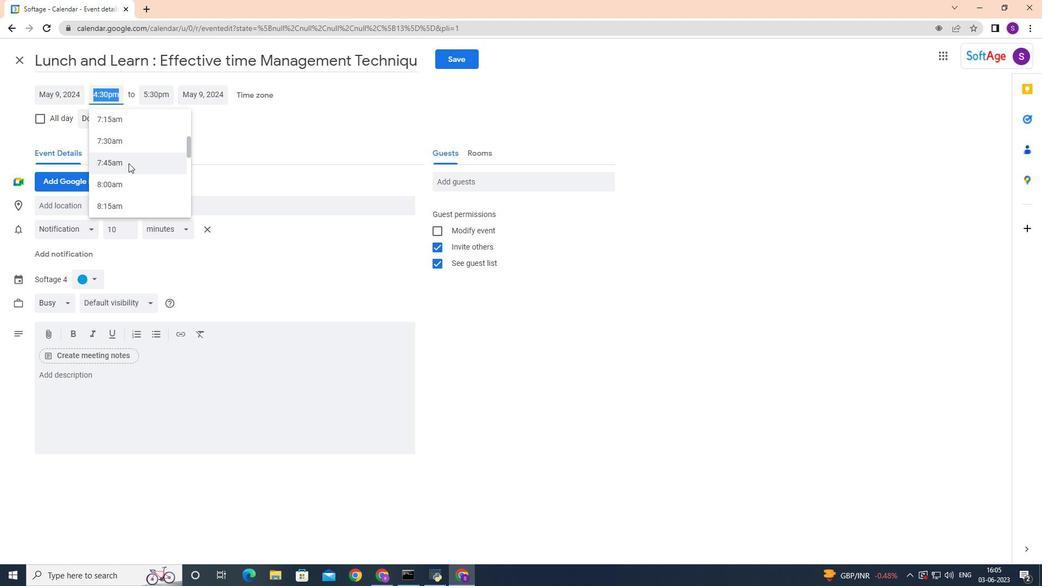 
Action: Mouse pressed left at (128, 181)
Screenshot: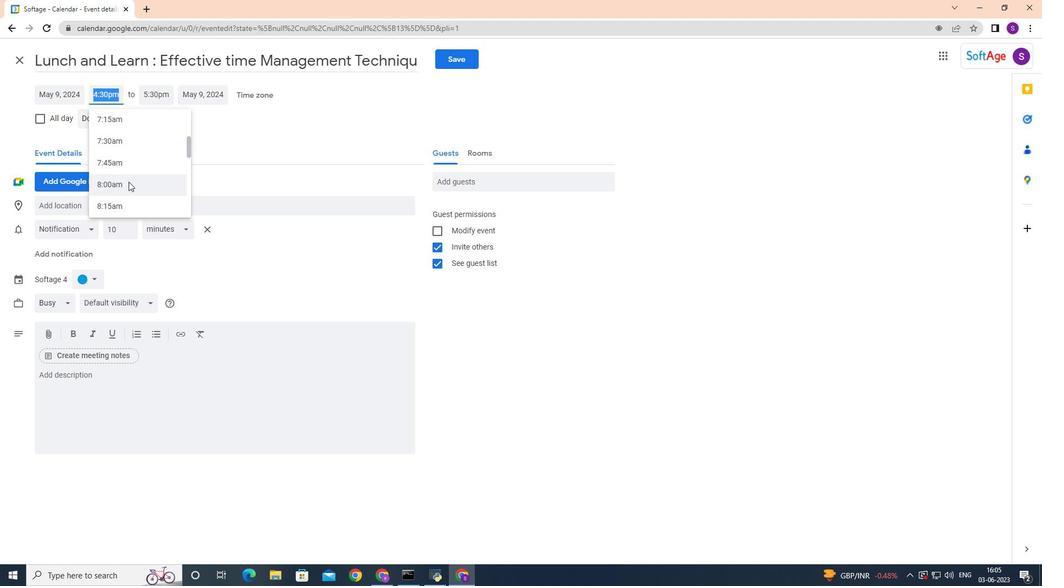 
Action: Mouse moved to (154, 97)
Screenshot: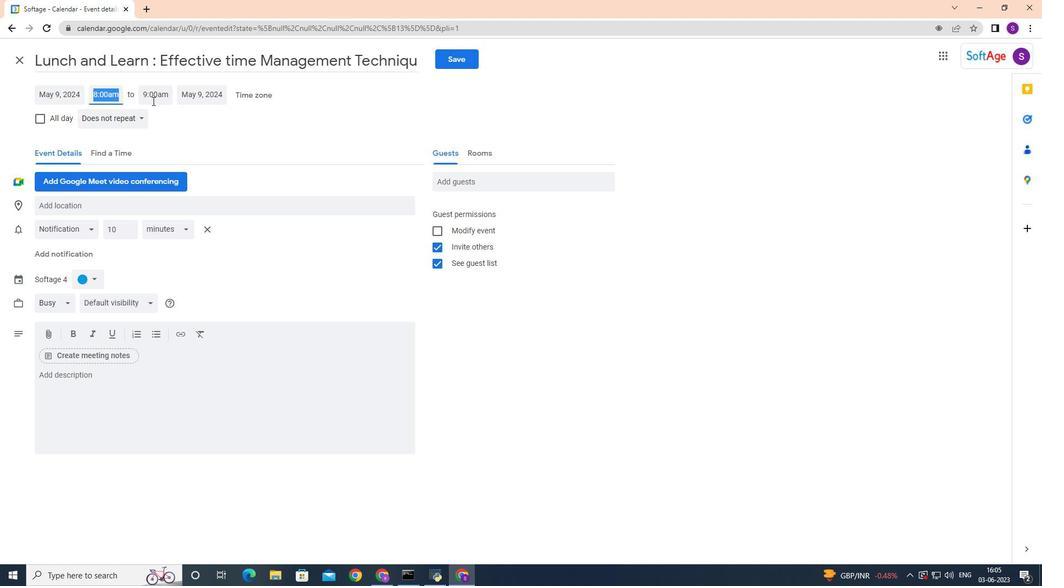 
Action: Mouse pressed left at (154, 97)
Screenshot: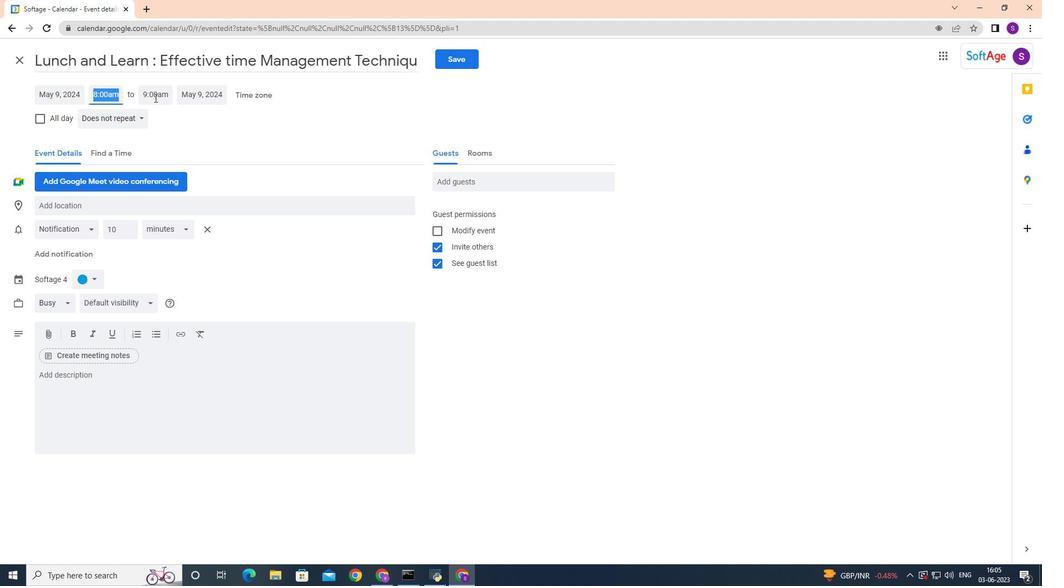 
Action: Mouse moved to (192, 206)
Screenshot: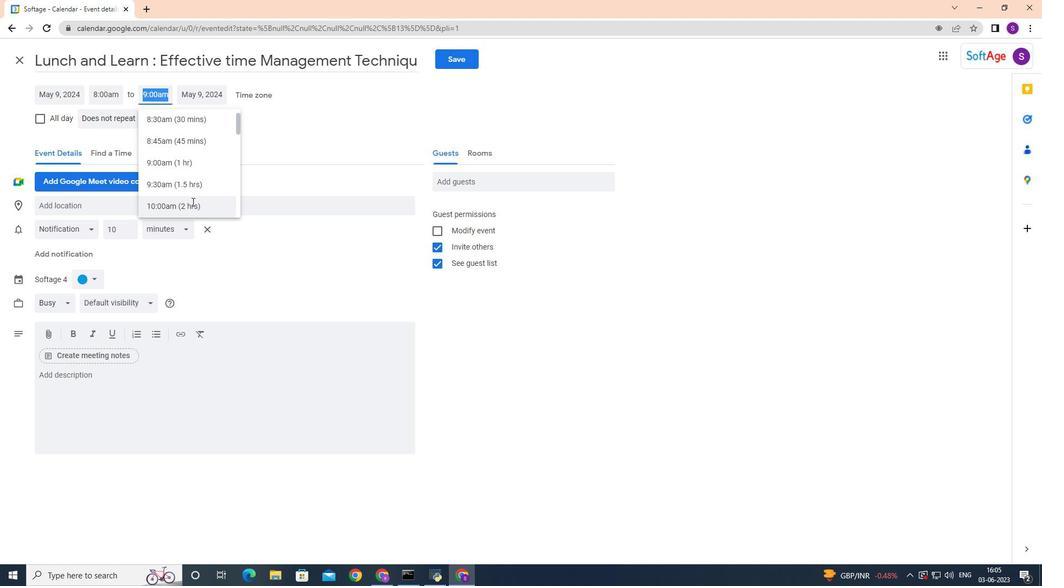 
Action: Mouse pressed left at (192, 206)
Screenshot: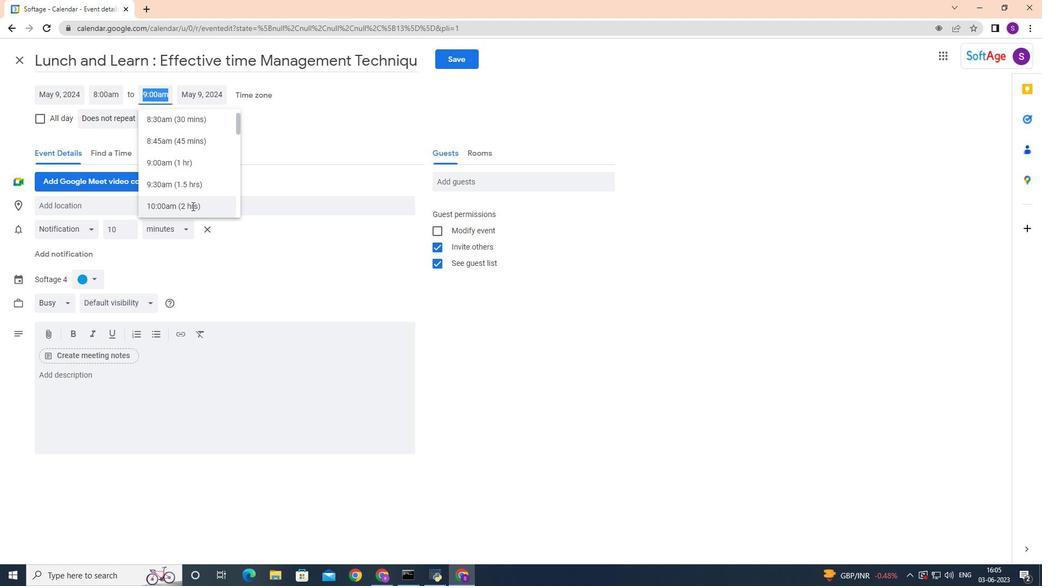 
Action: Mouse moved to (112, 377)
Screenshot: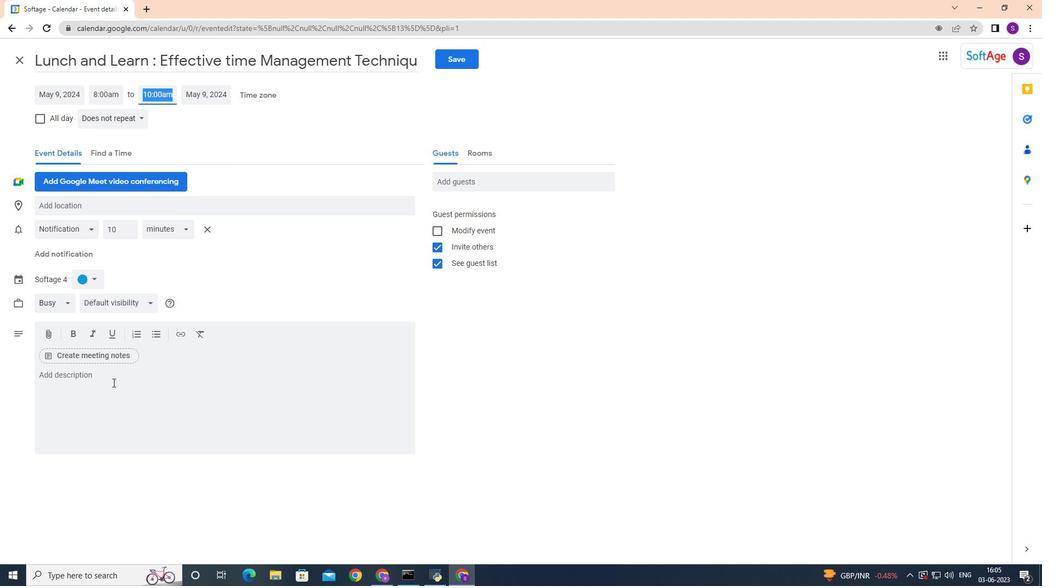 
Action: Mouse pressed left at (112, 377)
Screenshot: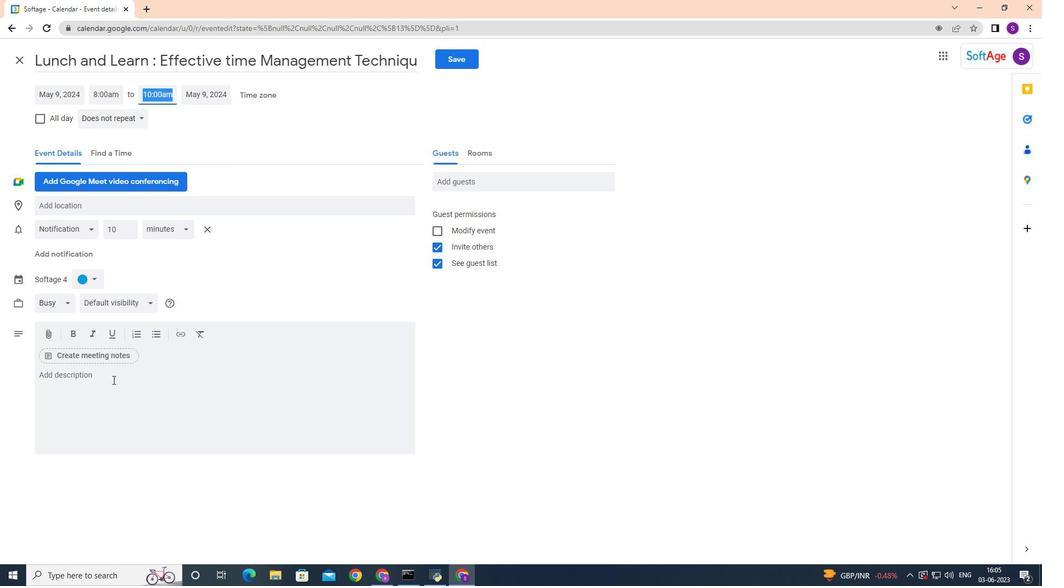 
Action: Key pressed <Key.shift>Throughout<Key.space>the<Key.space><Key.shift>PIP<Key.space><Key.shift>Discussion<Key.space><Key.backspace>,<Key.space>an<Key.space>w<Key.backspace>en<Key.backspace>mphasis<Key.space>will<Key.space>be<Key.space>tg<Key.backspace>hroughtout<Key.space><Key.backspace><Key.backspace><Key.backspace><Key.backspace><Key.backspace><Key.backspace><Key.backspace><Key.backspace>ughout<Key.space>the<Key.space><Key.shift>PIP<Key.space><Key.shift>Des<Key.backspace><Key.backspace><Key.backspace><Key.backspace><Key.backspace><Key.backspace><Key.backspace><Key.backspace><Key.backspace><Key.backspace><Key.backspace><Key.backspace><Key.backspace><Key.backspace><Key.backspace><Key.backspace><Key.backspace><Key.backspace><Key.backspace><Key.backspace><Key.backspace><Key.backspace>placed<Key.space>on<Key.space>fostering<Key.space>a<Key.space>positive<Key.space>and<Key.space>growth<Key.space>-<Key.backspace><Key.backspace>-oriented<Key.space>mindset<Key.space><Key.backspace>.<Key.space>tg<Key.backspace>he<Key.space>wmployee<Key.space>will<Key.space><Key.backspace><Key.backspace><Key.backspace><Key.backspace><Key.backspace><Key.backspace><Key.backspace><Key.backspace><Key.backspace><Key.backspace><Key.backspace><Key.backspace><Key.backspace><Key.backspace>employee<Key.space>will<Key.space>be<Key.space>encouraged<Key.space>to<Key.space>take<Key.space>ownership<Key.space>of<Key.space>their<Key.space>development,<Key.space>ask<Key.space>questions,<Key.space>and<Key.space>seek<Key.space>clarification<Key.space>when<Key.space>needed.<Key.space>tg<Key.backspace>he<Key.space>suspervisor<Key.space>will<Key.backspace><Key.backspace><Key.backspace><Key.backspace><Key.backspace><Key.backspace><Key.backspace><Key.backspace><Key.backspace><Key.backspace><Key.backspace><Key.backspace><Key.backspace><Key.backspace>pervisor<Key.space>will<Key.space>provide<Key.space>support<Key.space><Key.backspace>,<Key.space>encouragement<Key.space>and<Key.space>guidance<Key.space>to<Key.space>help<Key.space>the<Key.space>employee<Key.space>succeed.
Screenshot: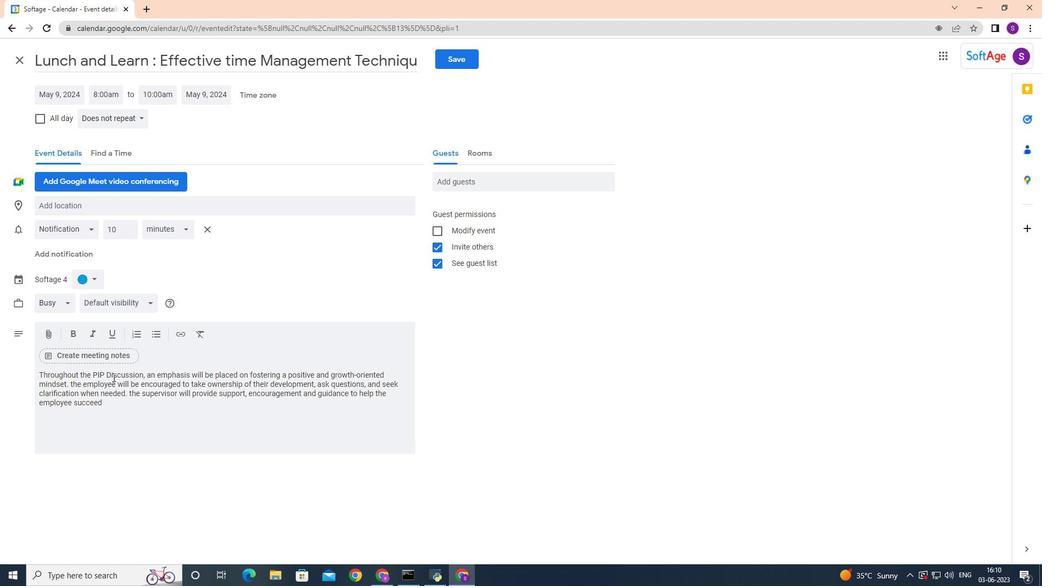 
Action: Mouse moved to (94, 276)
Screenshot: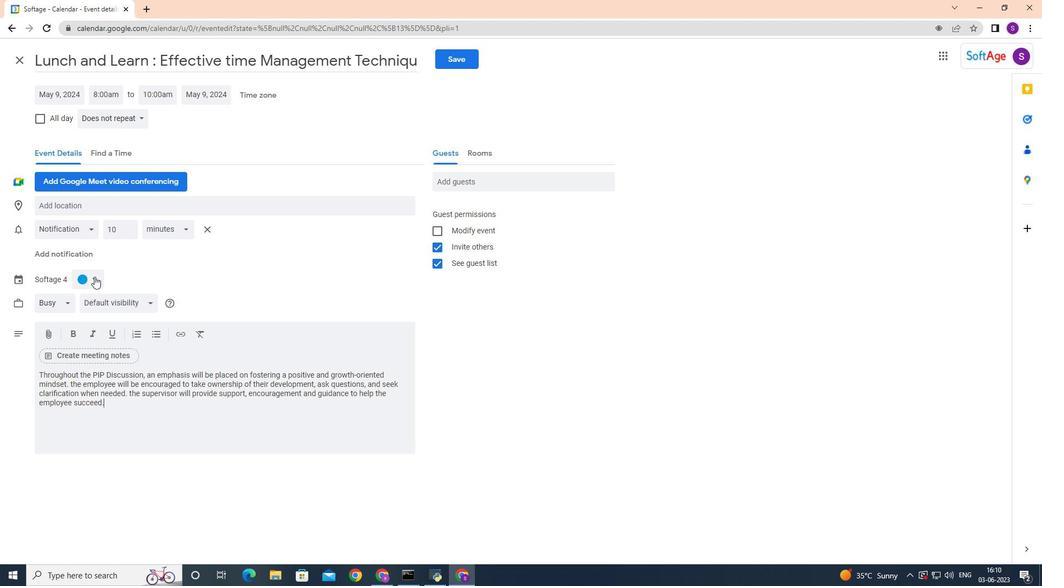 
Action: Mouse pressed left at (94, 276)
Screenshot: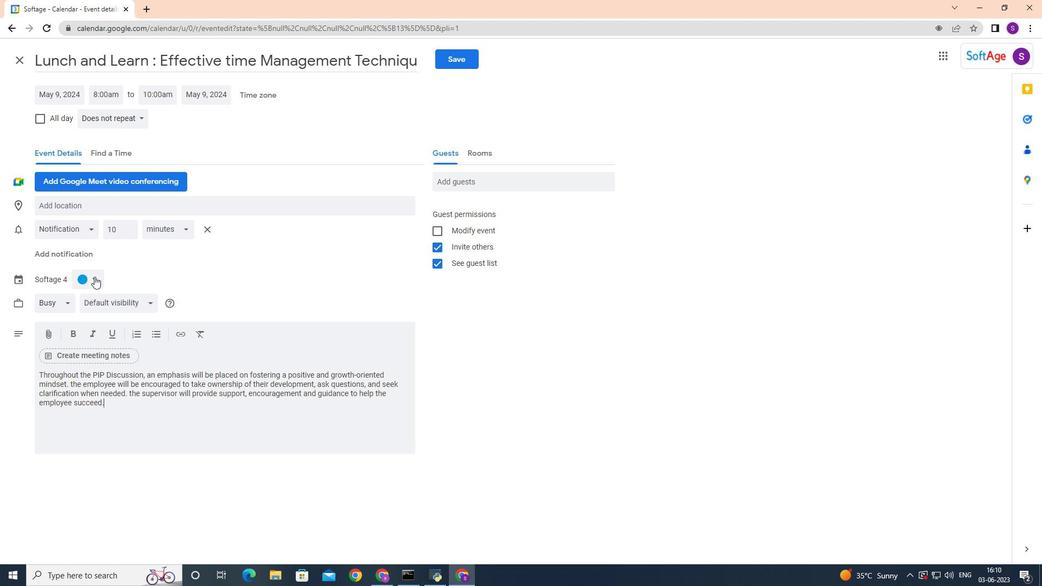 
Action: Mouse moved to (97, 319)
Screenshot: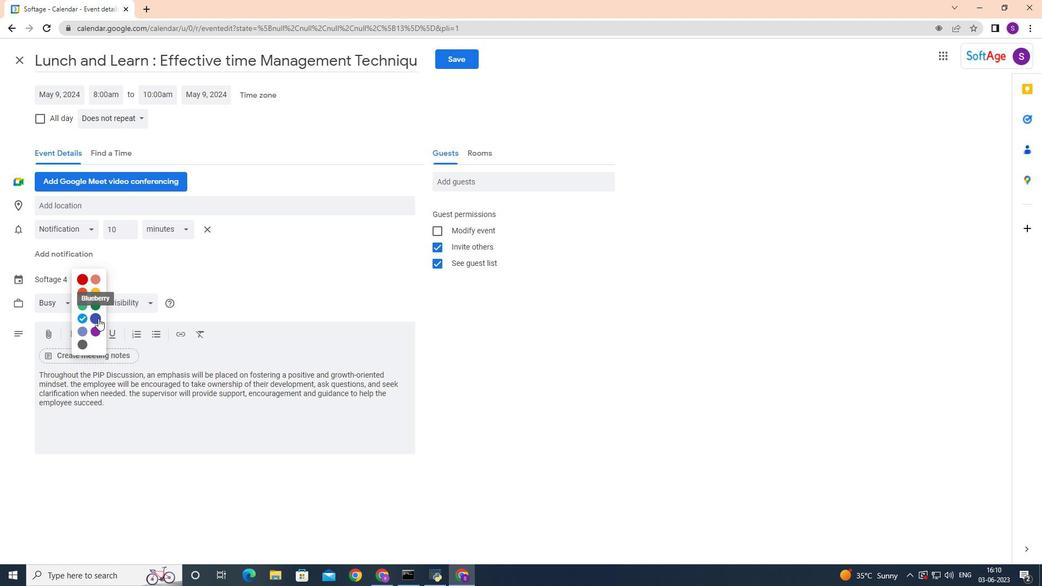 
Action: Mouse pressed left at (97, 319)
Screenshot: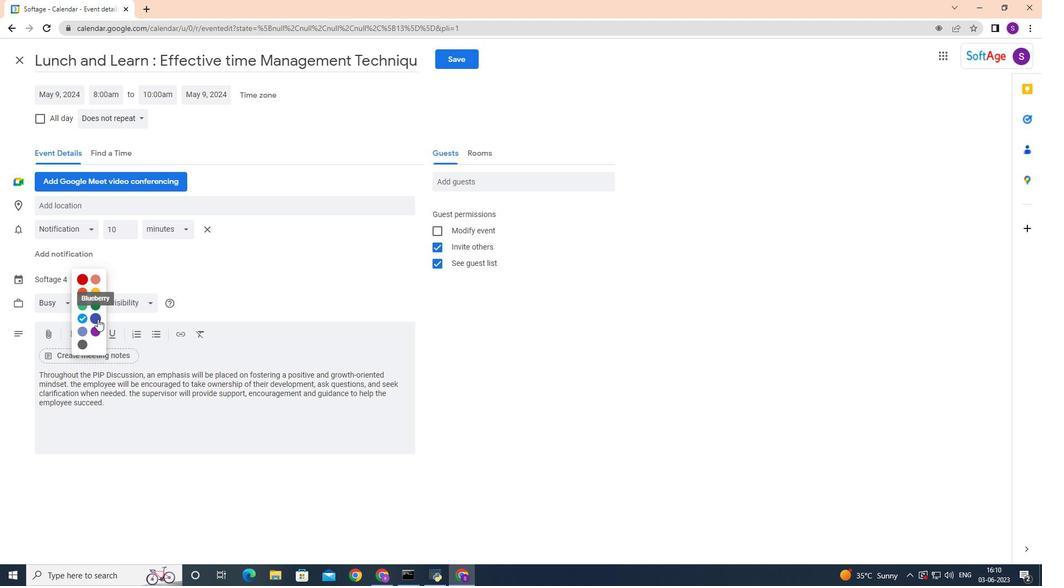 
Action: Mouse moved to (91, 205)
Screenshot: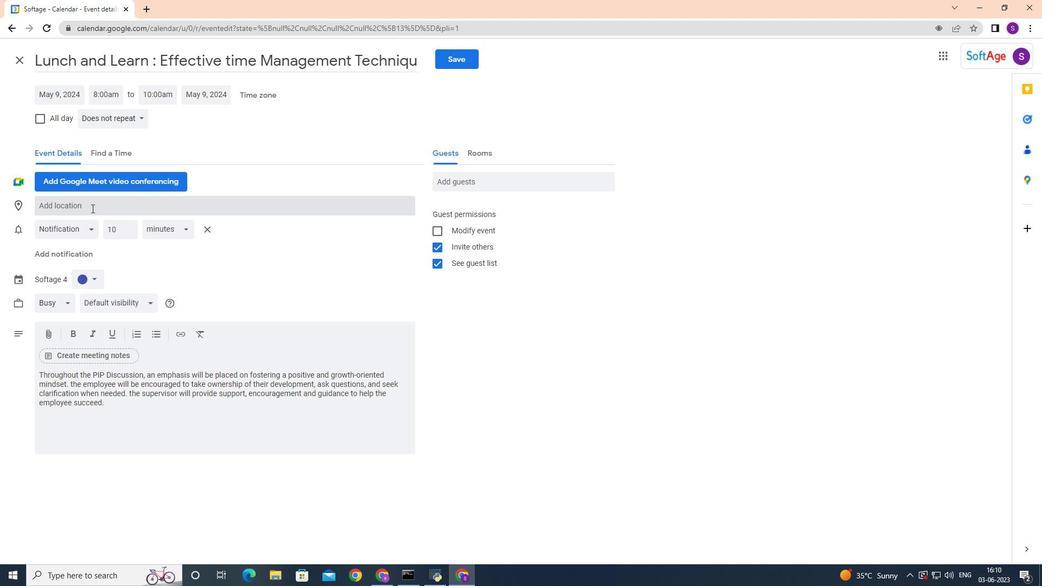 
Action: Mouse pressed left at (91, 205)
Screenshot: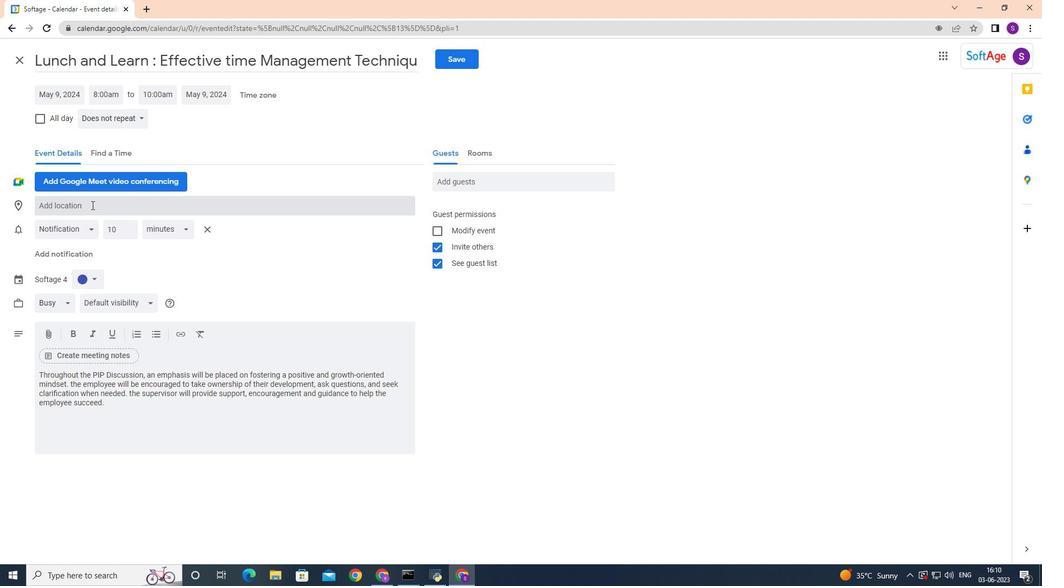 
Action: Key pressed <Key.shift>Bucharest,<Key.space><Key.shift>romania
Screenshot: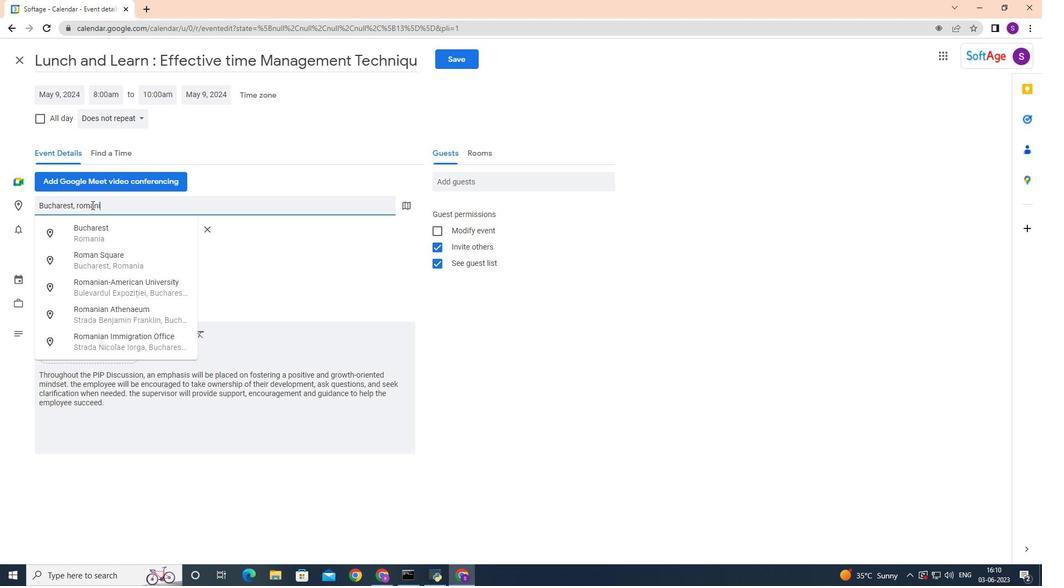 
Action: Mouse moved to (455, 181)
Screenshot: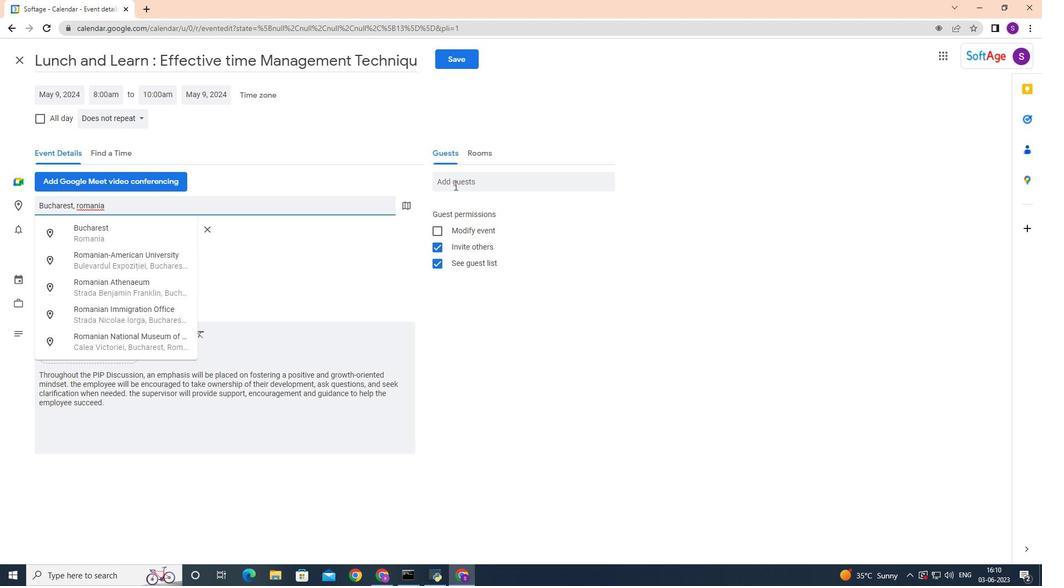 
Action: Mouse pressed left at (455, 181)
Screenshot: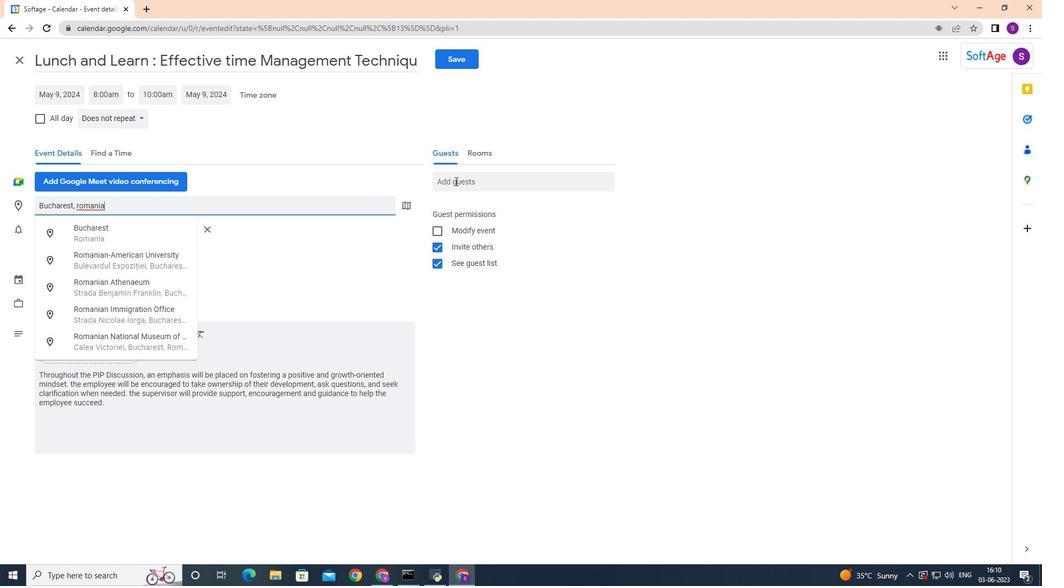 
Action: Key pressed softage.7
Screenshot: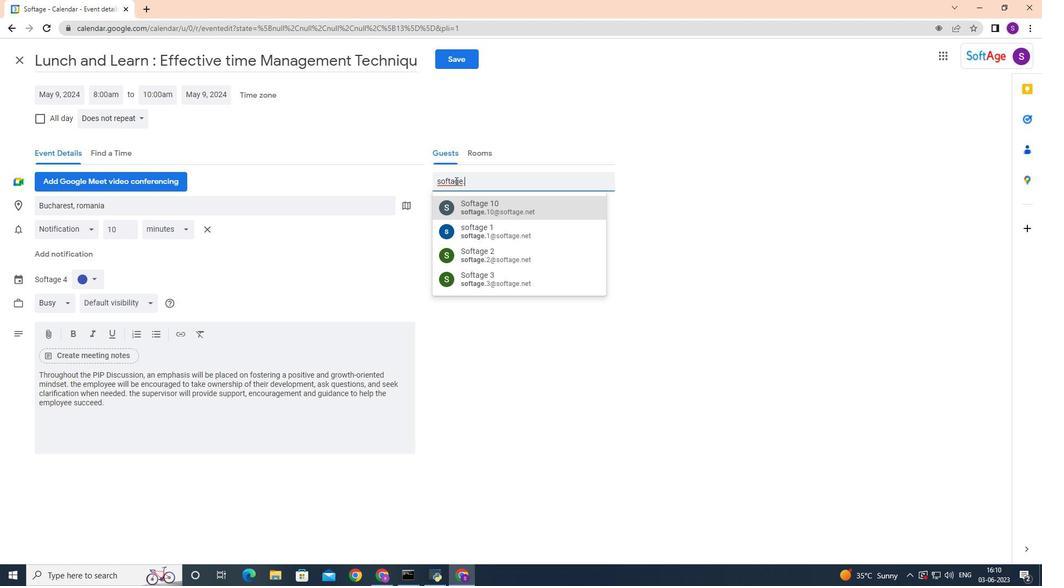 
Action: Mouse moved to (471, 203)
Screenshot: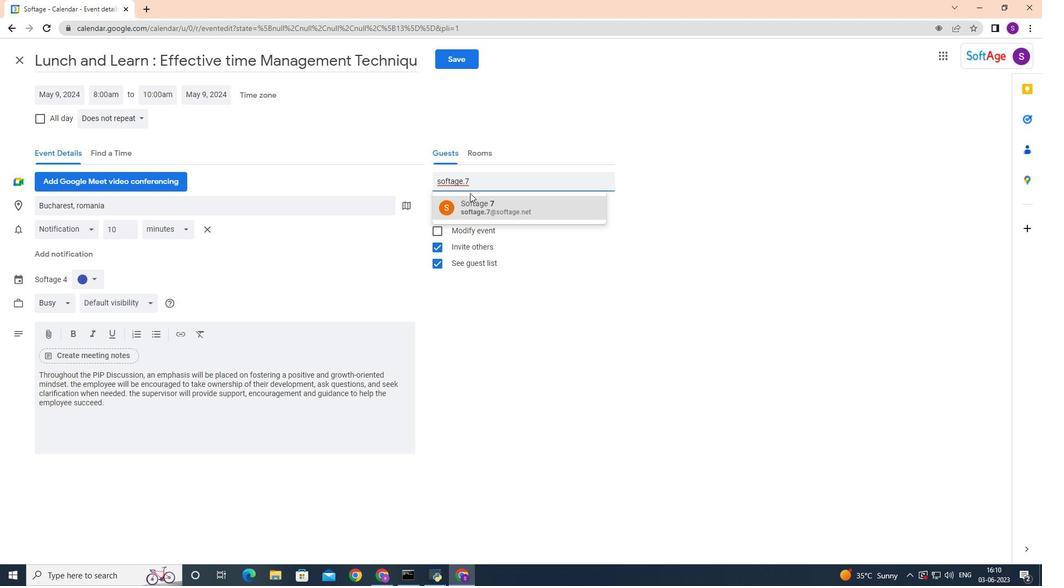 
Action: Mouse pressed left at (471, 203)
Screenshot: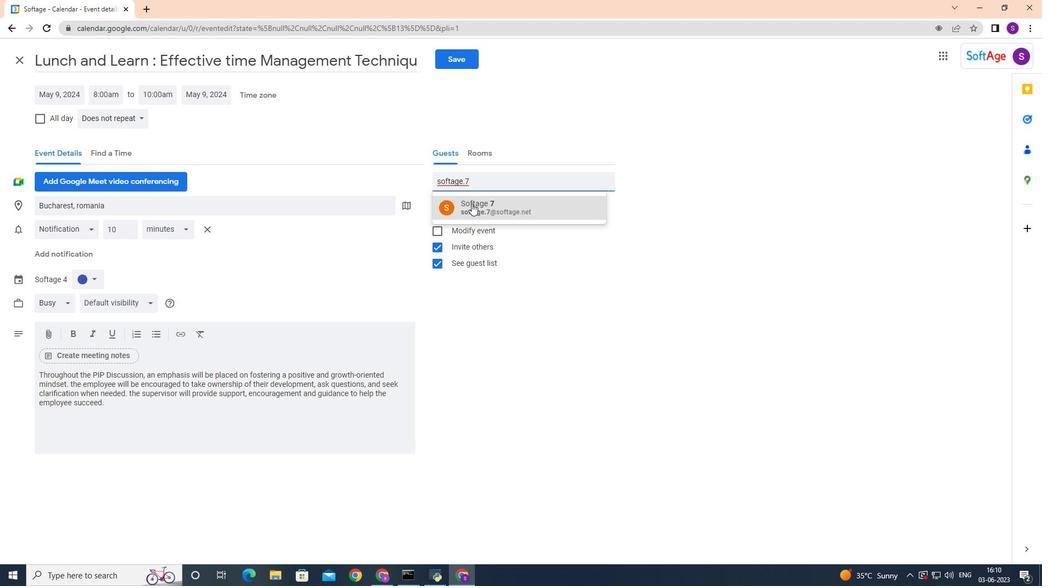 
Action: Key pressed softage.8
Screenshot: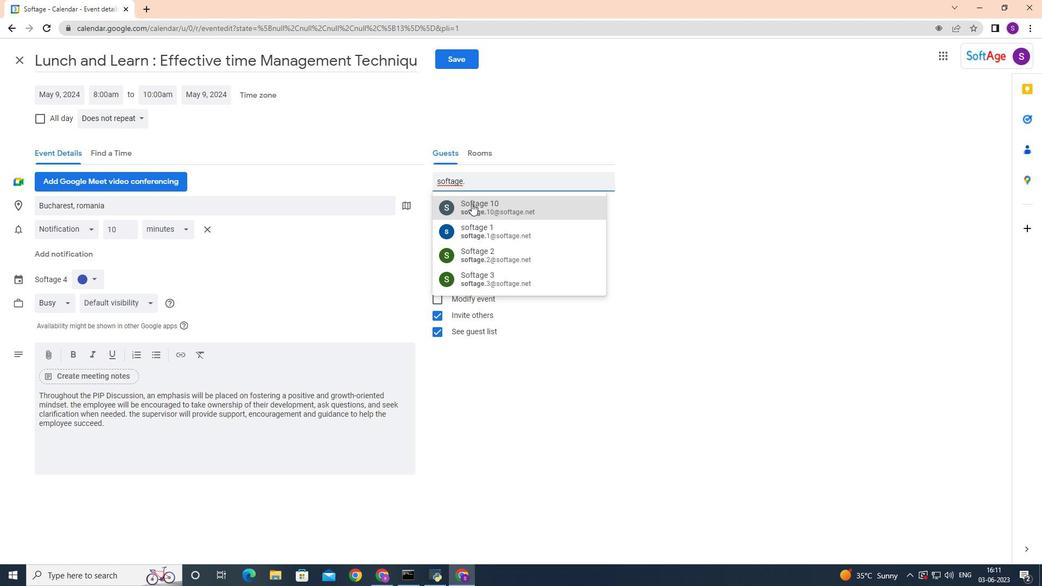
Action: Mouse pressed left at (471, 203)
Screenshot: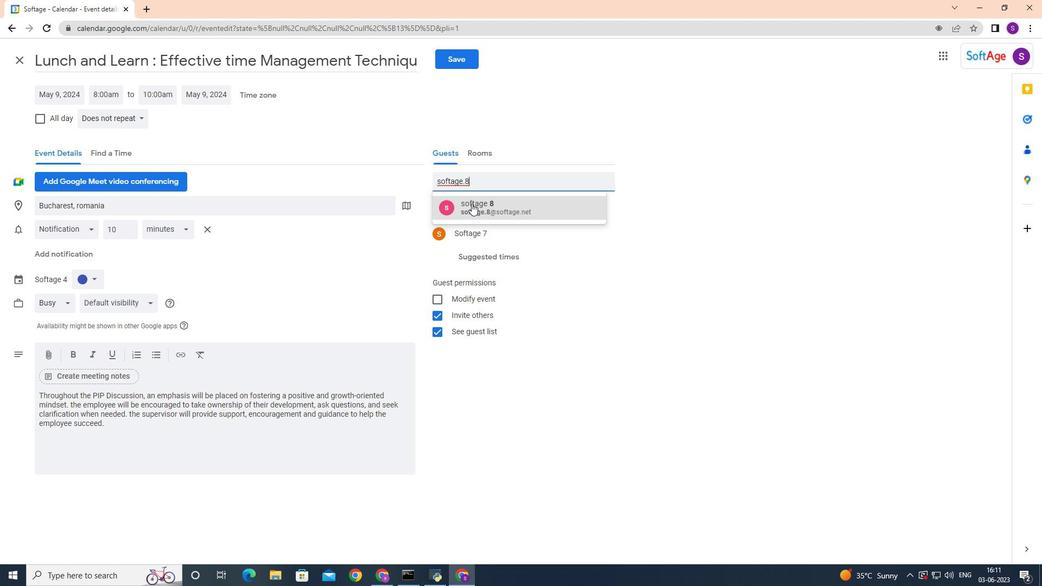 
Action: Mouse moved to (138, 120)
Screenshot: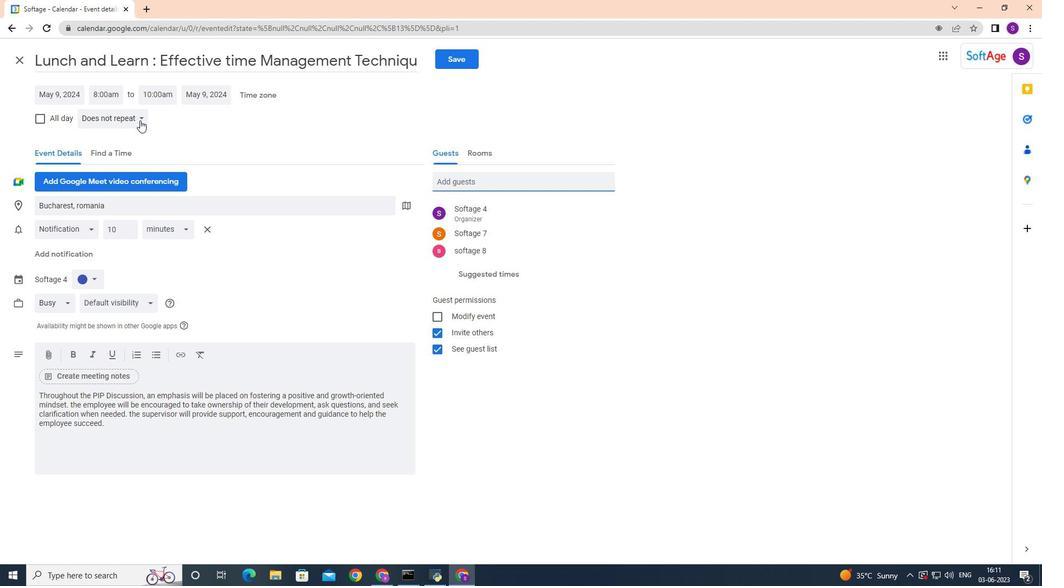
Action: Mouse pressed left at (138, 120)
Screenshot: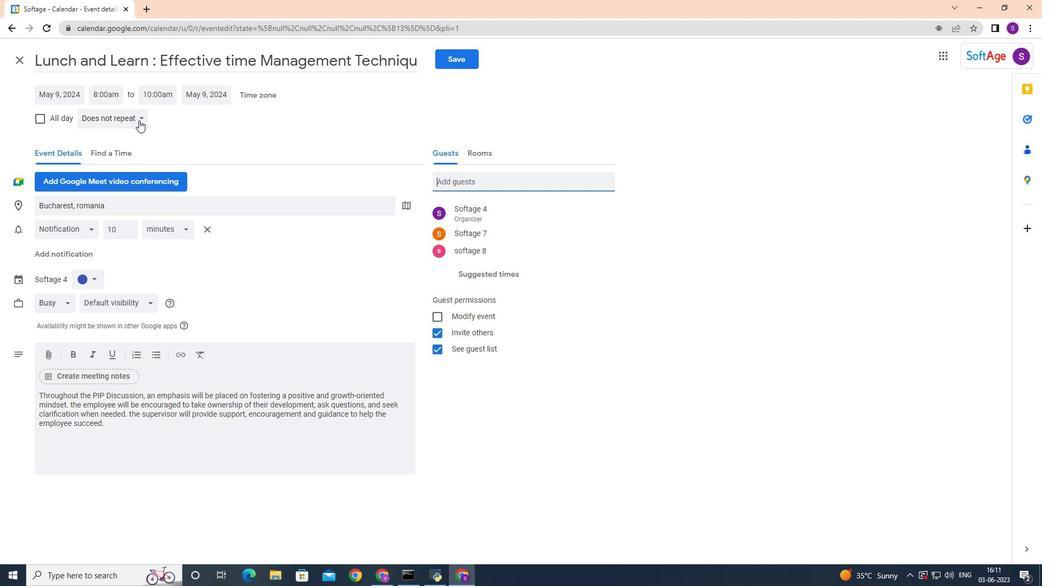 
Action: Mouse moved to (150, 213)
Screenshot: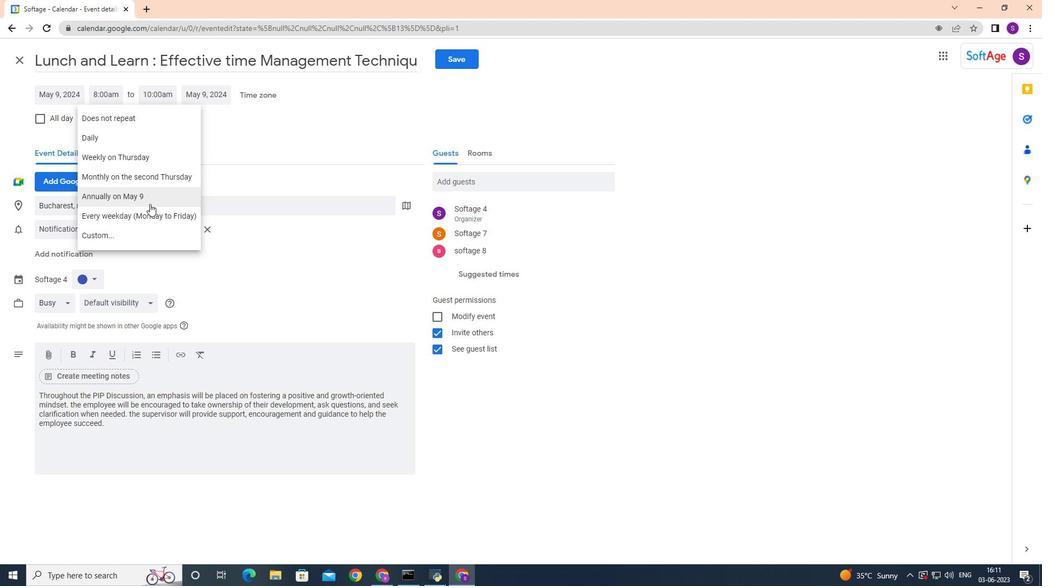 
Action: Mouse pressed left at (150, 213)
Screenshot: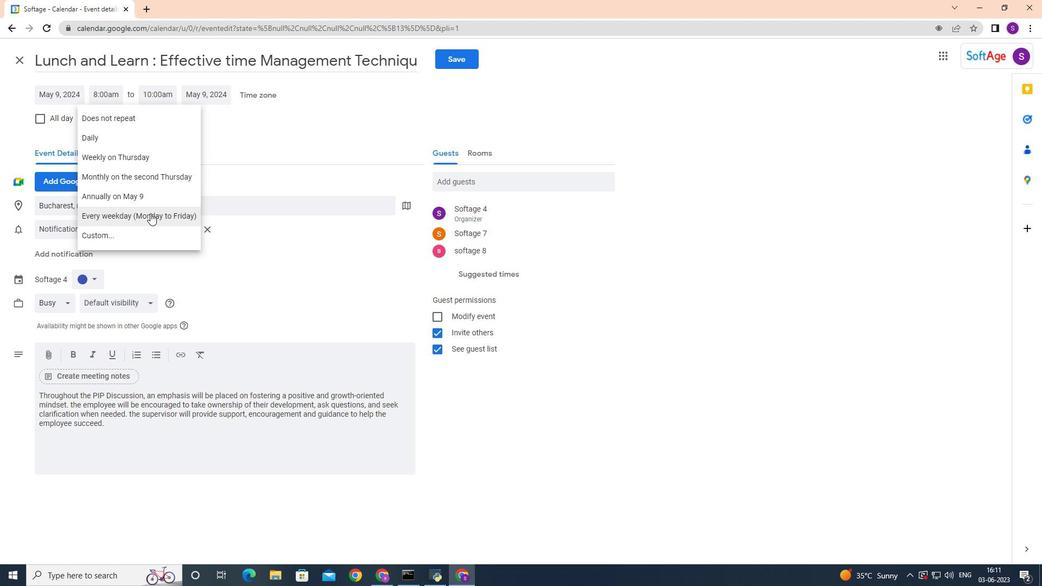 
Action: Mouse moved to (459, 54)
Screenshot: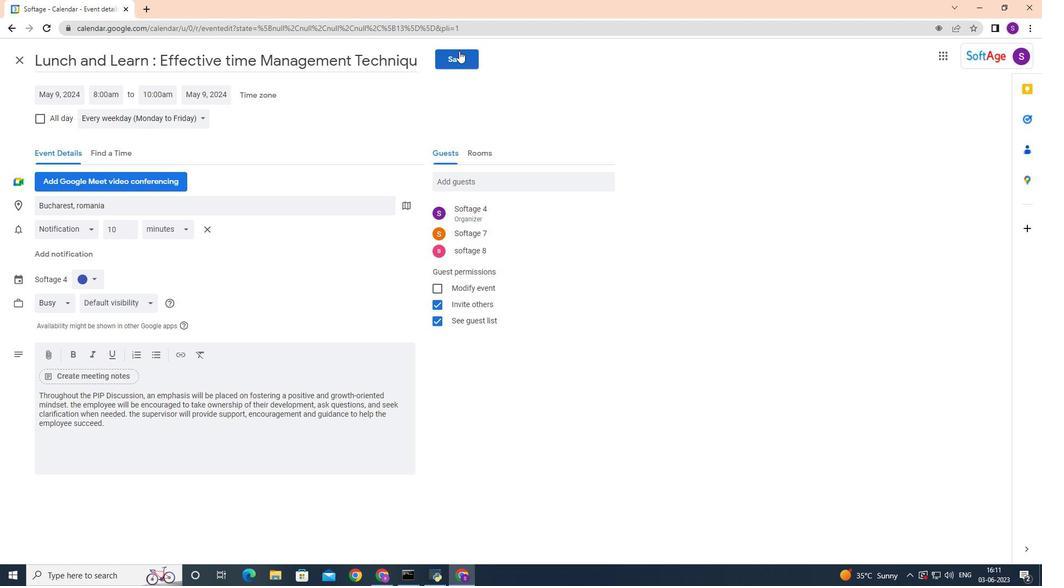 
Action: Mouse pressed left at (459, 54)
Screenshot: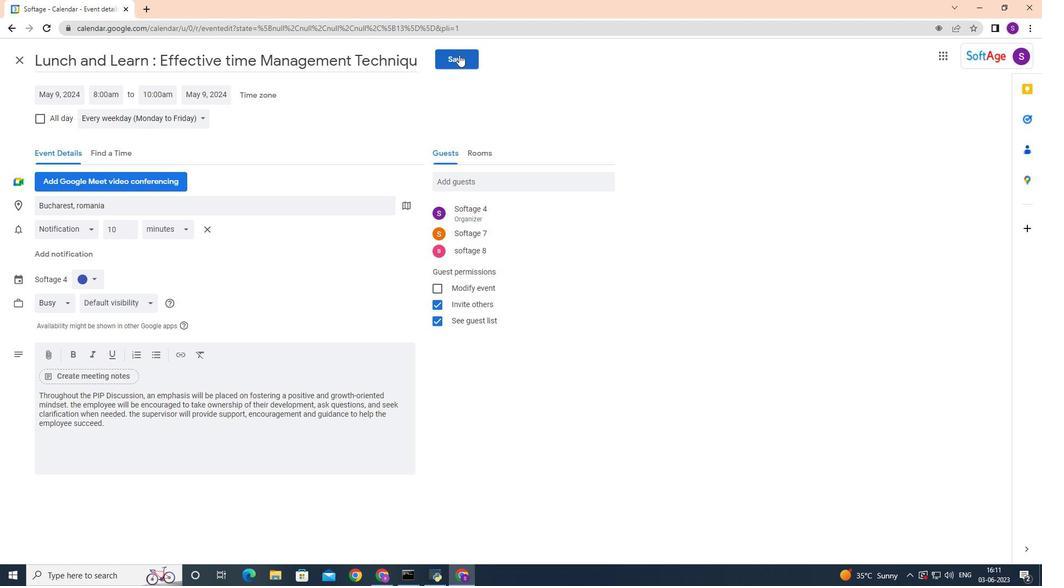 
Action: Mouse moved to (629, 326)
Screenshot: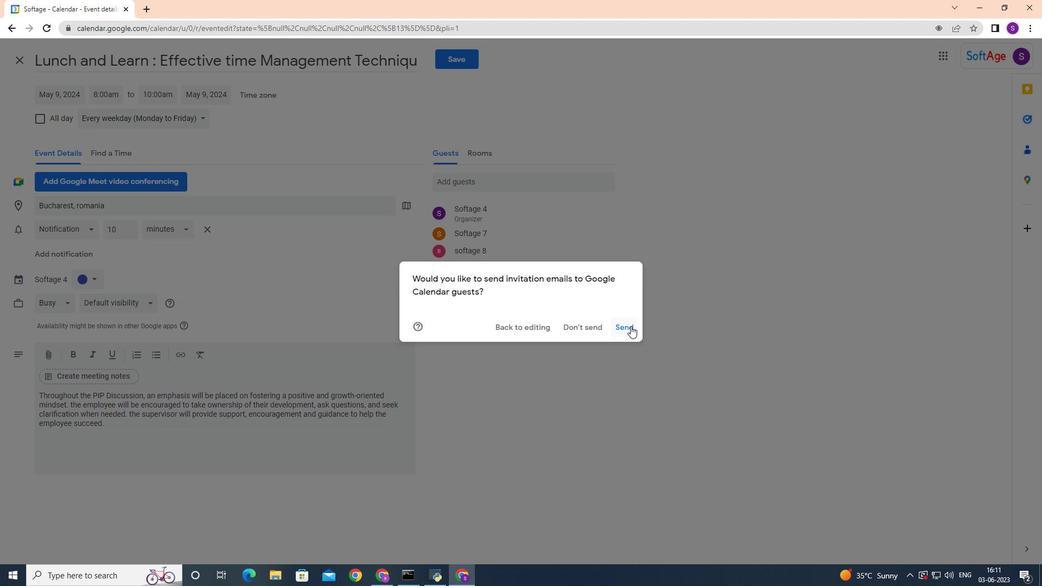 
Action: Mouse pressed left at (629, 326)
Screenshot: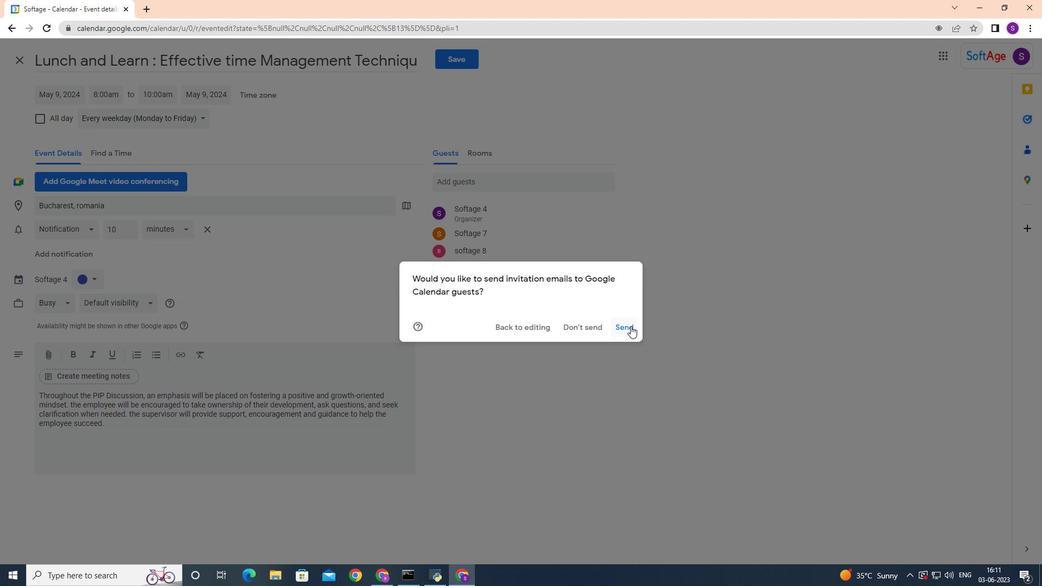 
